 Task: Look for space in Sexmoan, Philippines from 12th July, 2023 to 16th July, 2023 for 8 adults in price range Rs.10000 to Rs.16000. Place can be private room with 8 bedrooms having 8 beds and 8 bathrooms. Property type can be house, flat, guest house, hotel. Amenities needed are: wifi, TV, free parkinig on premises, gym, breakfast. Booking option can be shelf check-in. Required host language is English.
Action: Mouse moved to (457, 92)
Screenshot: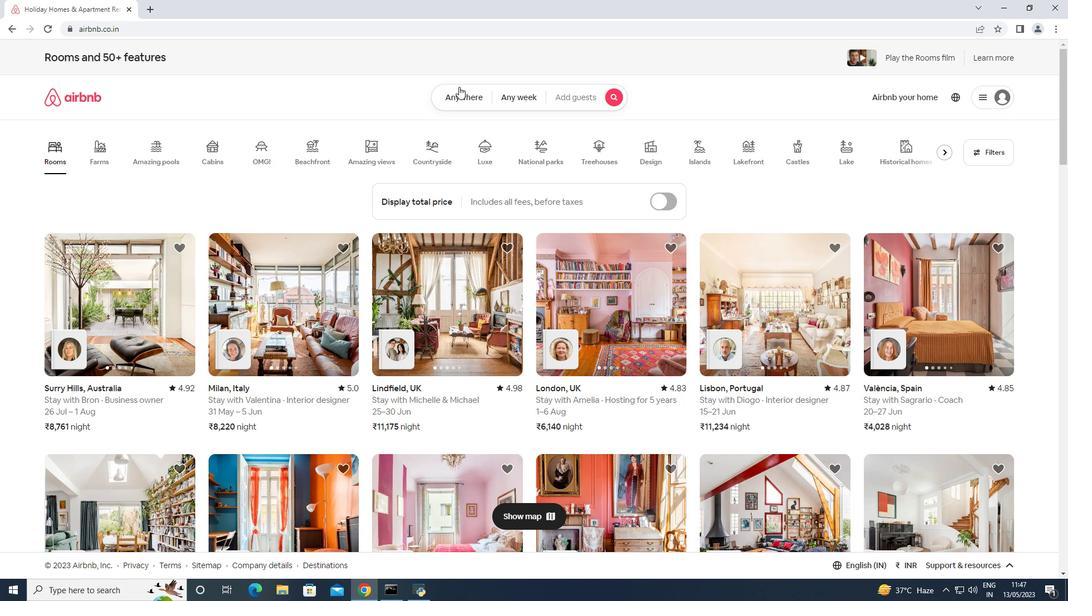 
Action: Mouse pressed left at (457, 92)
Screenshot: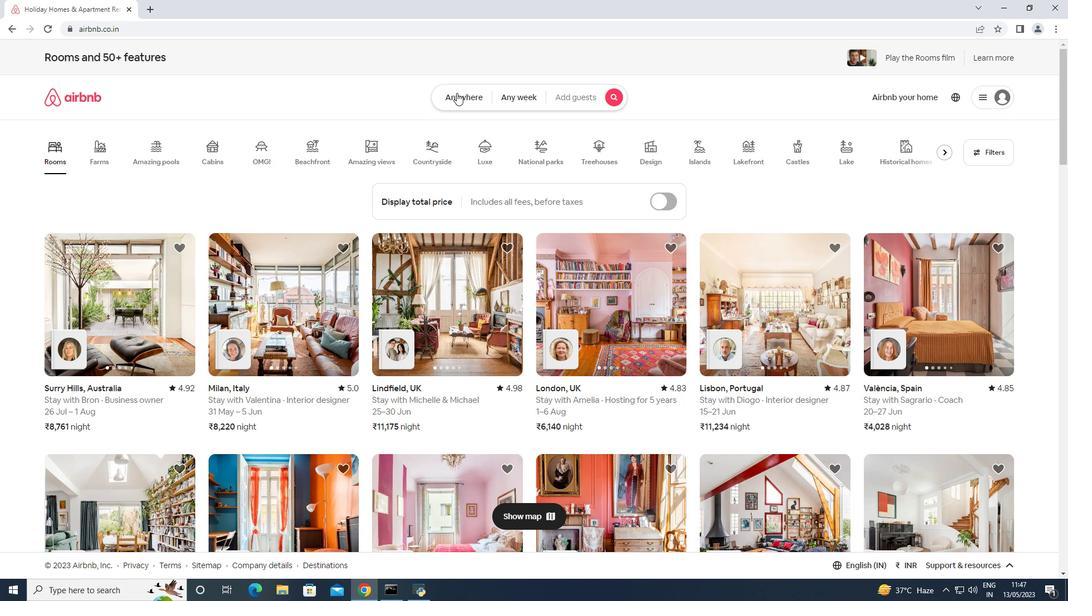 
Action: Mouse moved to (400, 138)
Screenshot: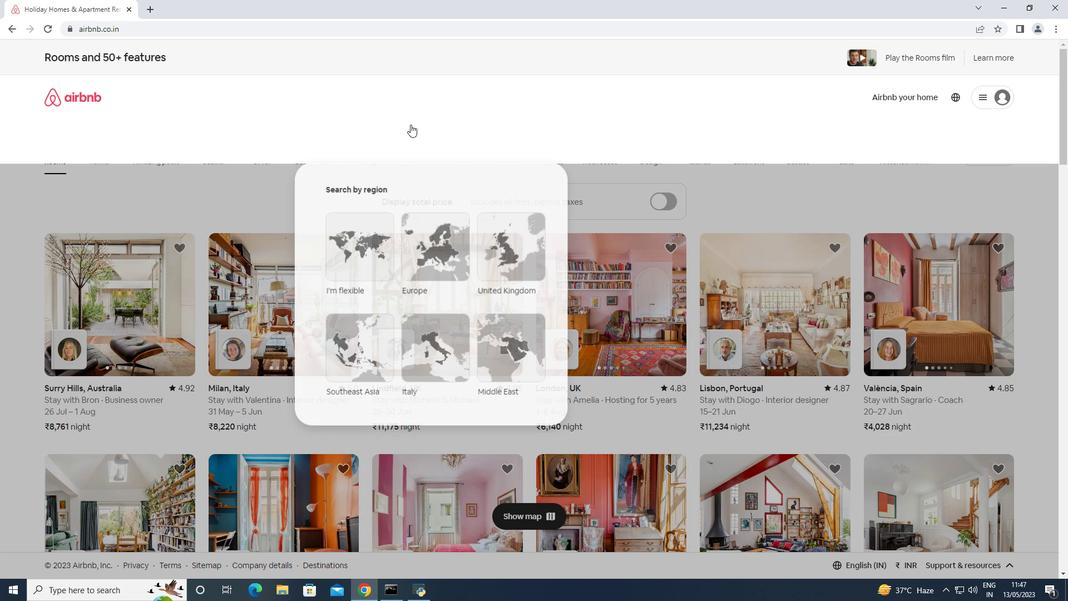 
Action: Mouse pressed left at (400, 138)
Screenshot: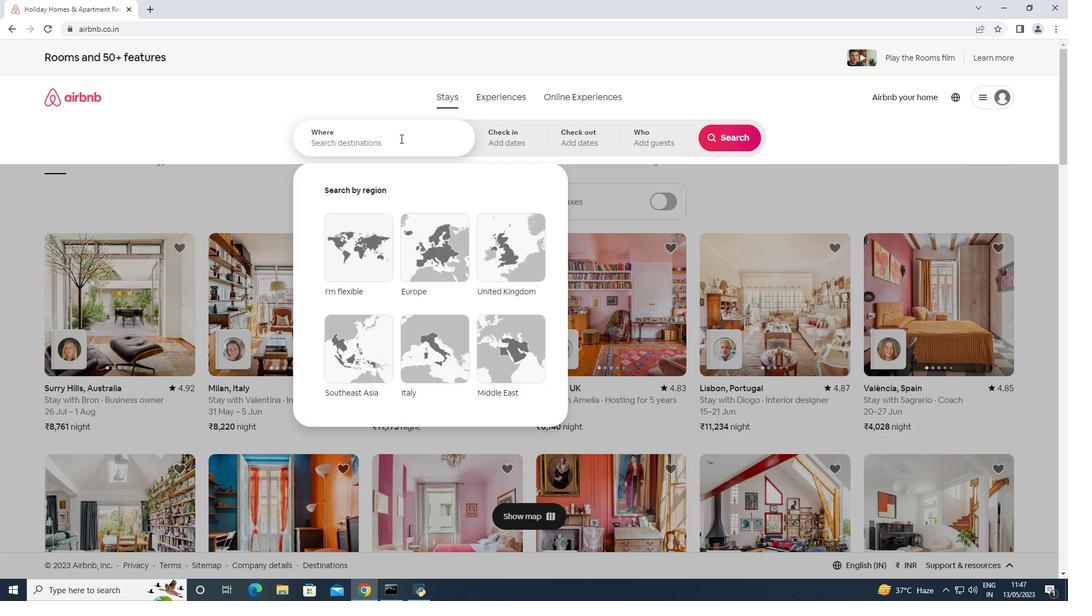 
Action: Key pressed <Key.shift>Sexmoan,<Key.space><Key.shift>Phillip<Key.left><Key.left><Key.left><Key.backspace><Key.right><Key.right><Key.right><Key.right><Key.right>ines<Key.enter>
Screenshot: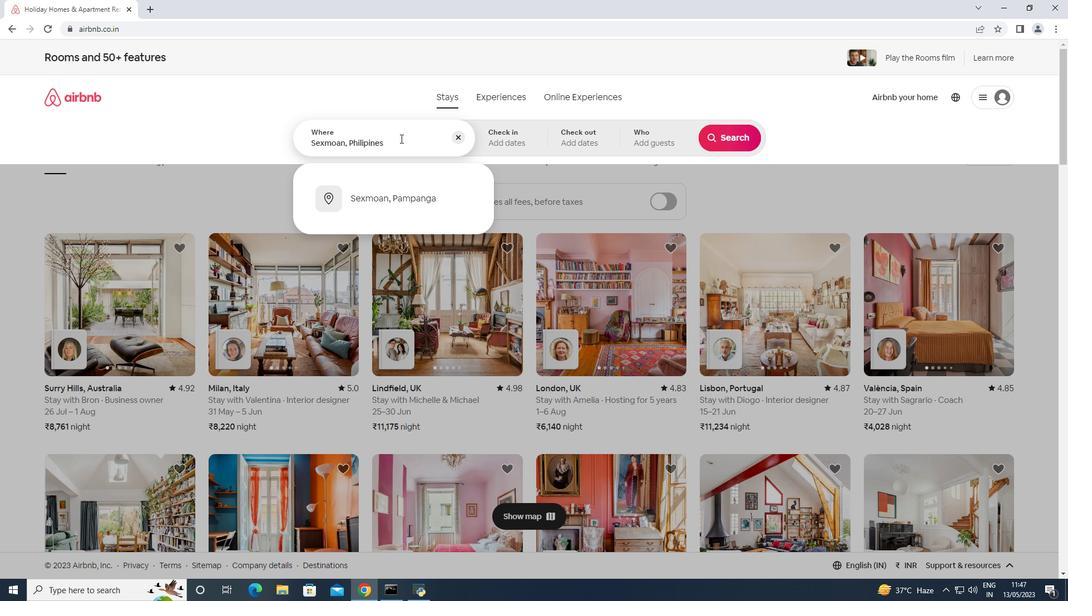 
Action: Mouse moved to (722, 222)
Screenshot: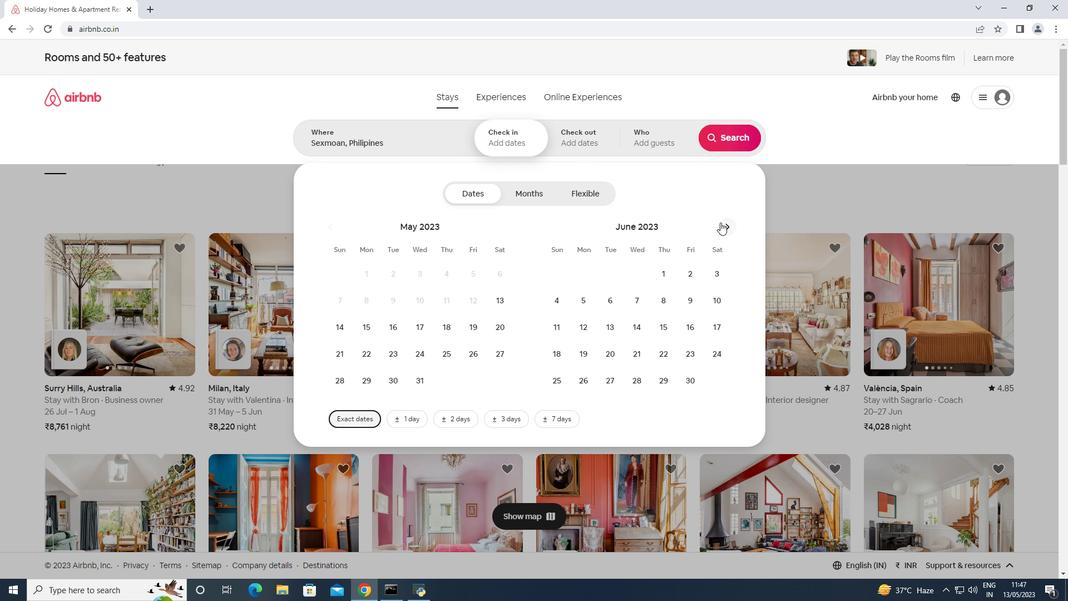 
Action: Mouse pressed left at (722, 222)
Screenshot: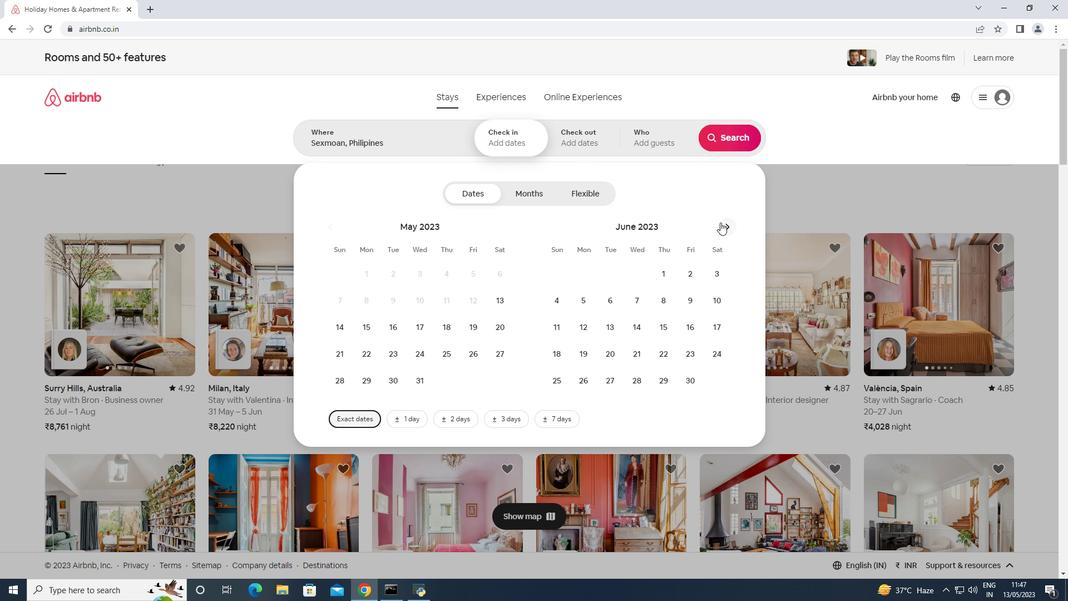 
Action: Mouse moved to (631, 325)
Screenshot: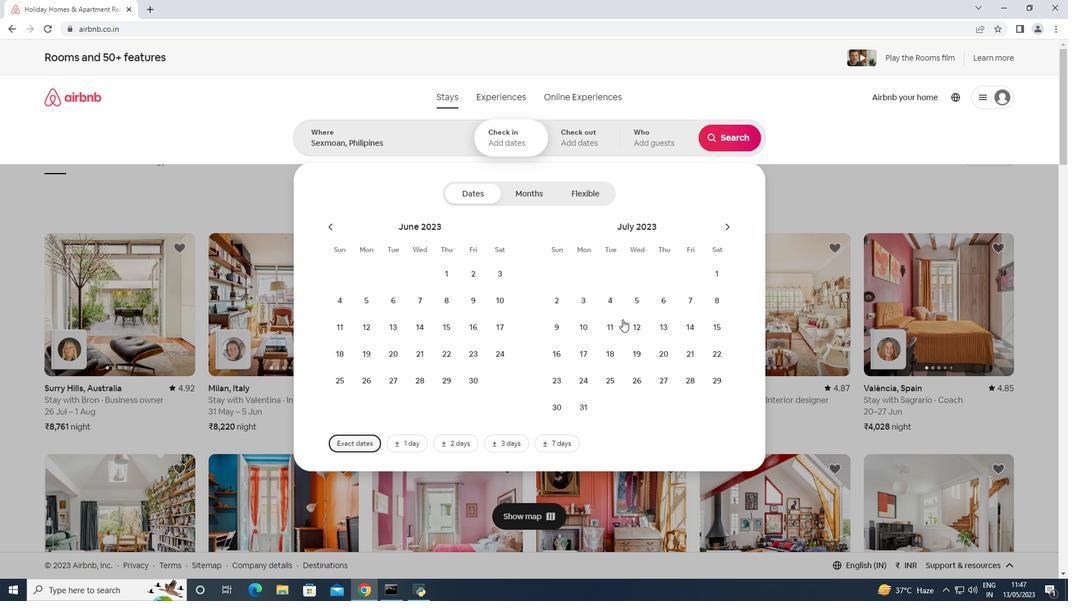 
Action: Mouse pressed left at (631, 325)
Screenshot: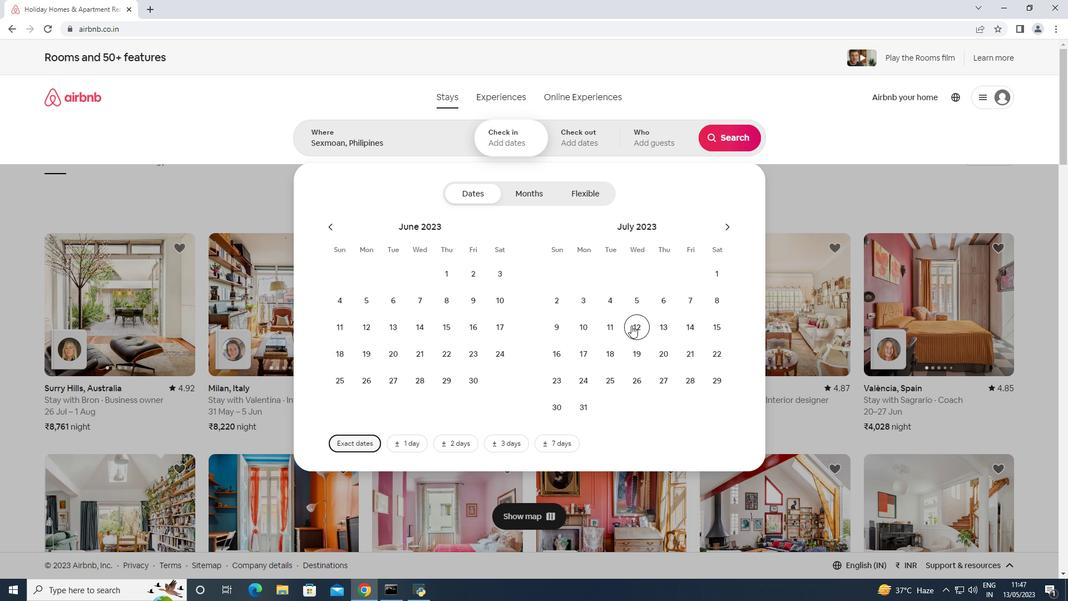 
Action: Mouse moved to (563, 349)
Screenshot: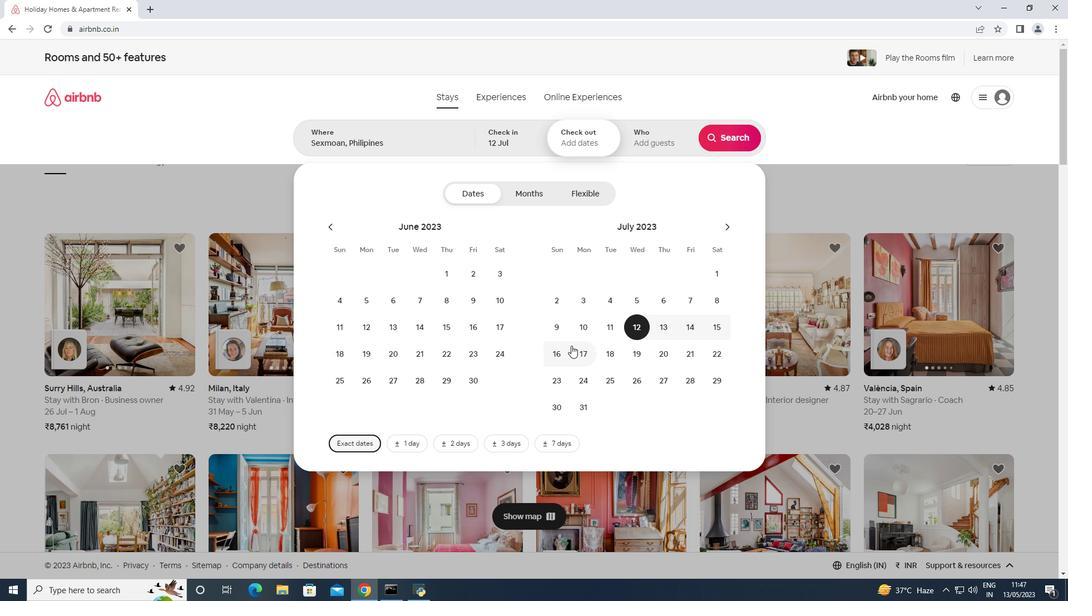 
Action: Mouse pressed left at (563, 349)
Screenshot: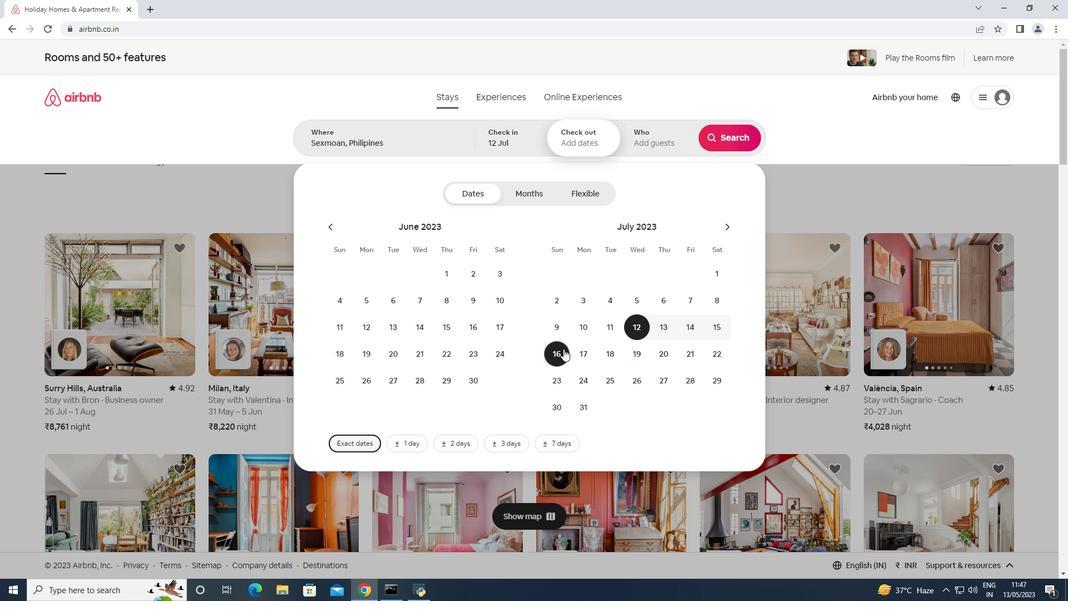 
Action: Mouse moved to (647, 142)
Screenshot: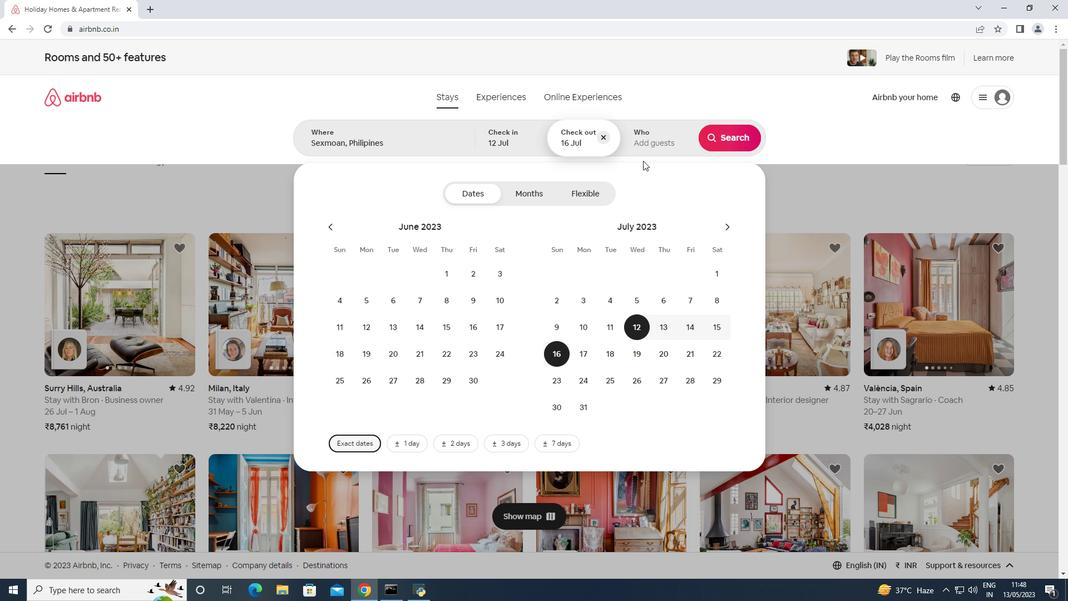 
Action: Mouse pressed left at (647, 142)
Screenshot: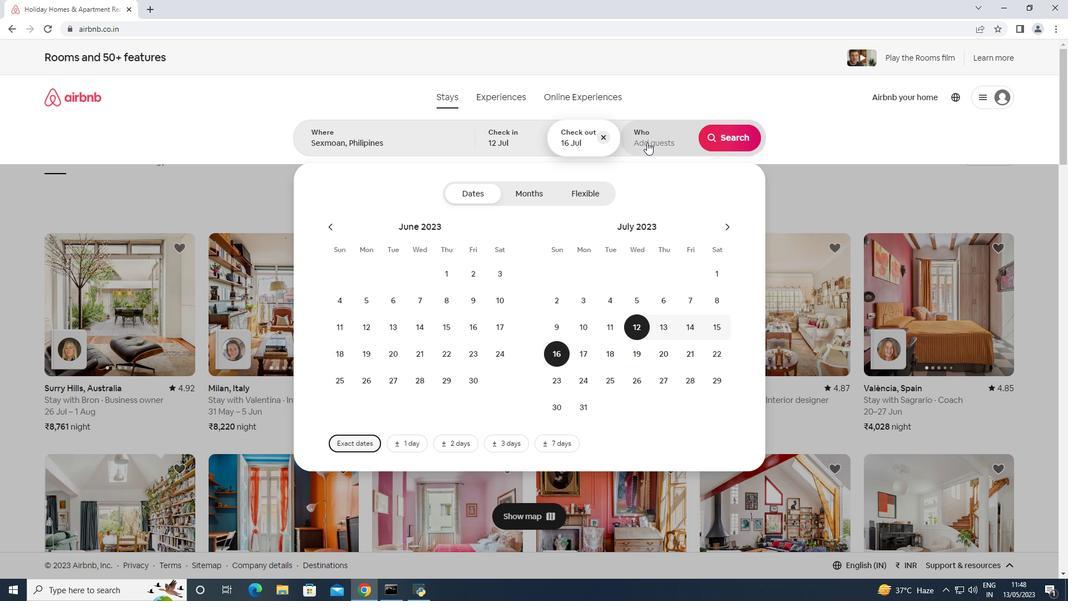 
Action: Mouse moved to (736, 207)
Screenshot: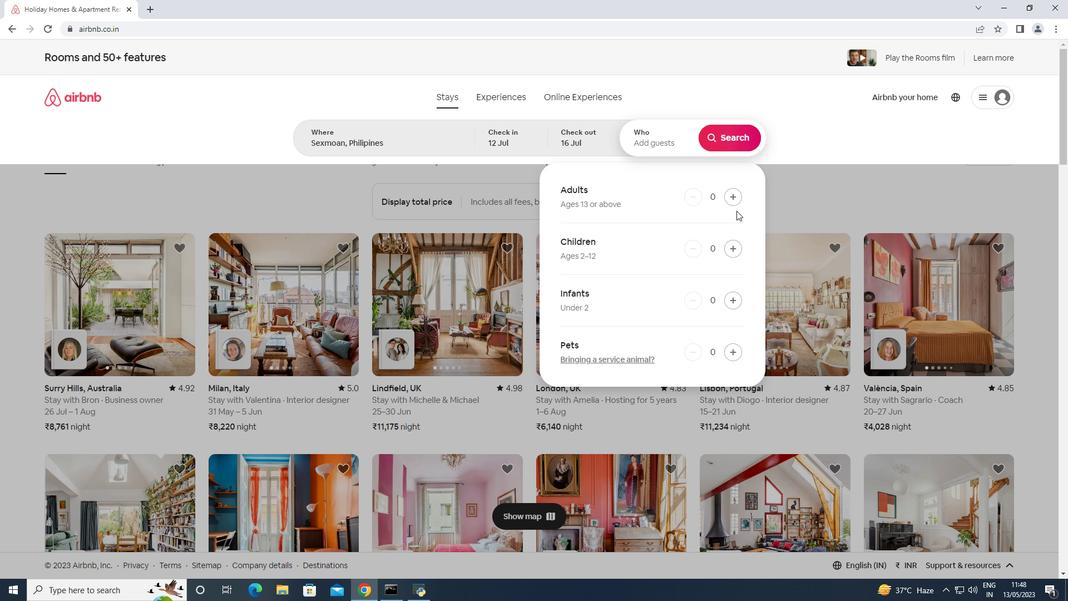 
Action: Mouse pressed left at (736, 207)
Screenshot: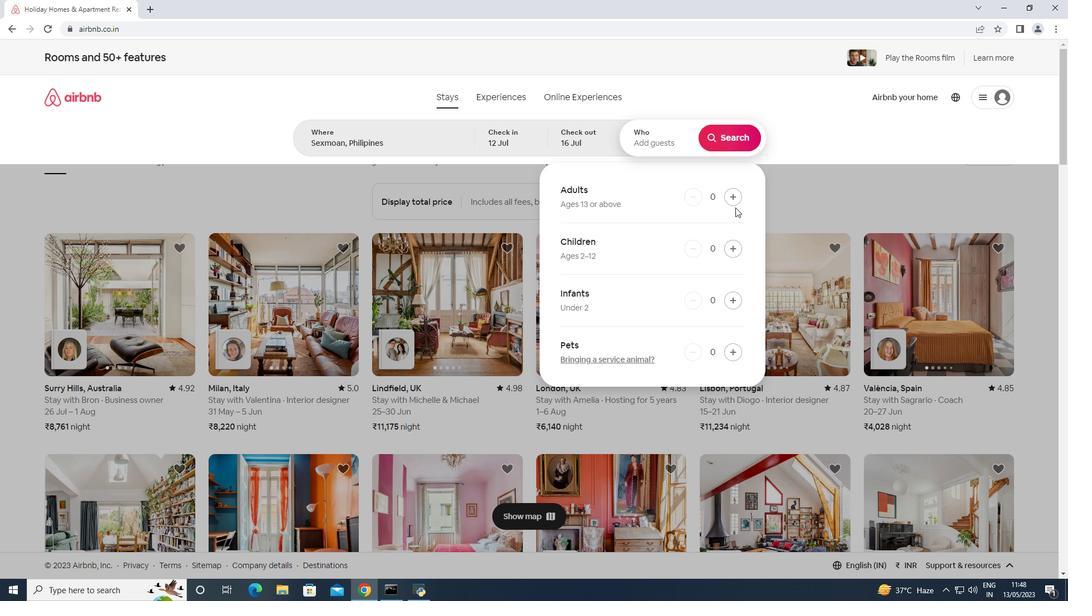 
Action: Mouse pressed left at (736, 207)
Screenshot: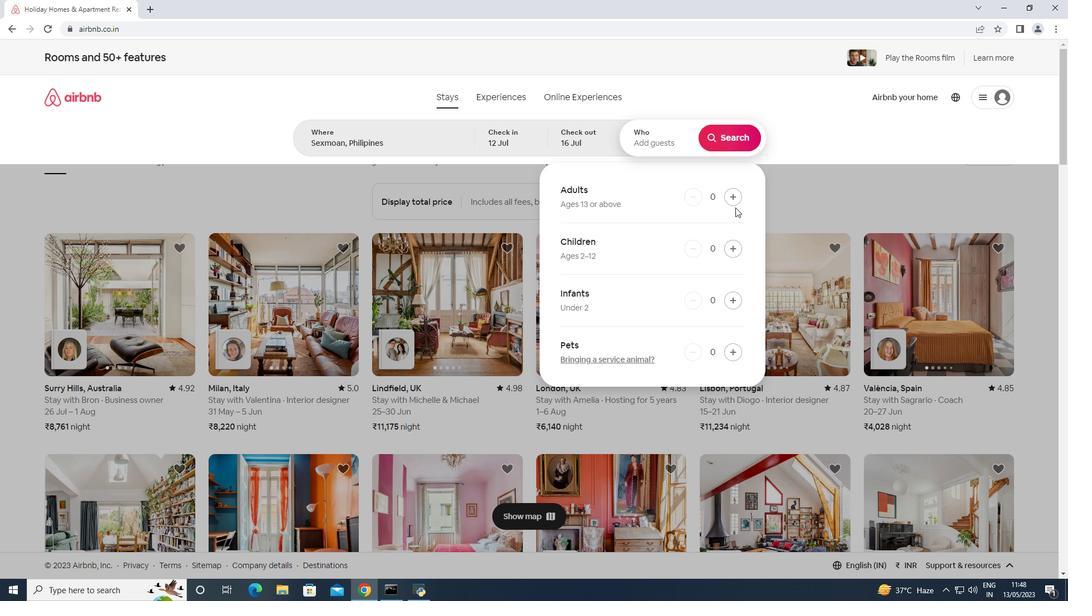 
Action: Mouse pressed left at (736, 207)
Screenshot: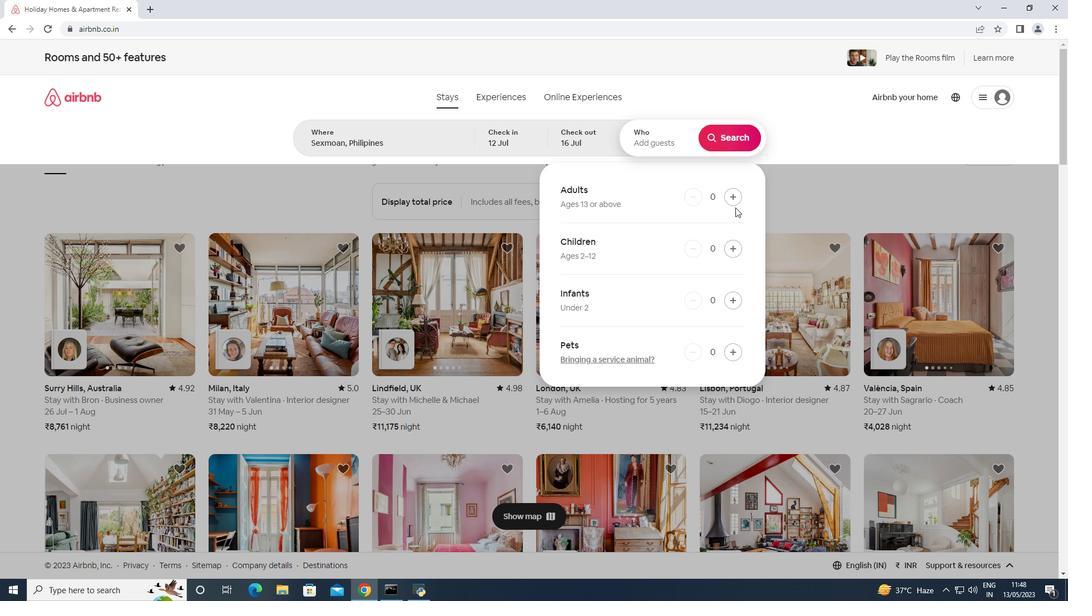 
Action: Mouse pressed left at (736, 207)
Screenshot: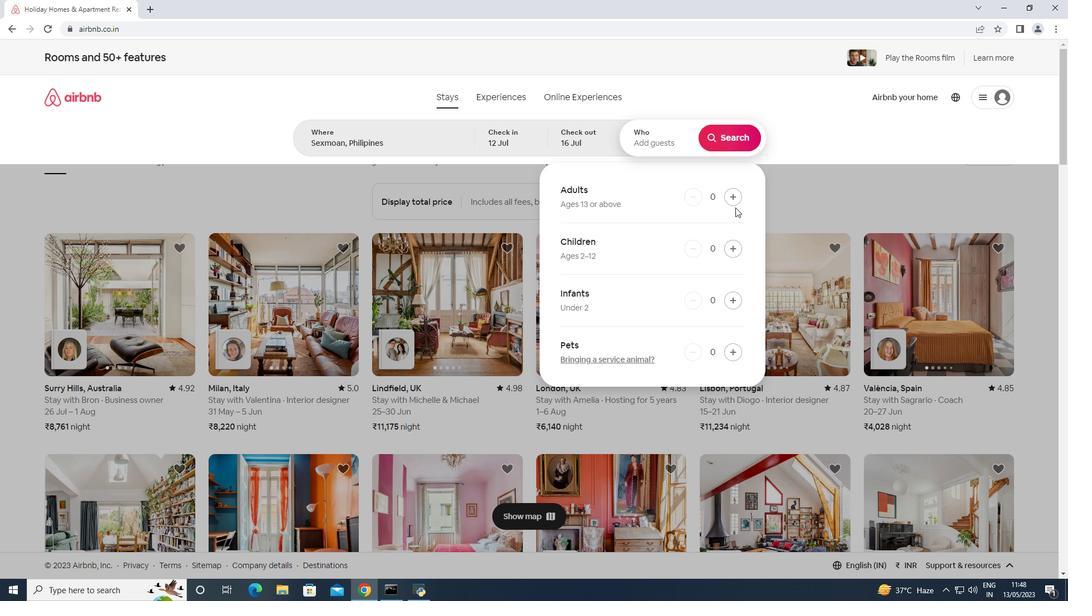 
Action: Mouse pressed left at (736, 207)
Screenshot: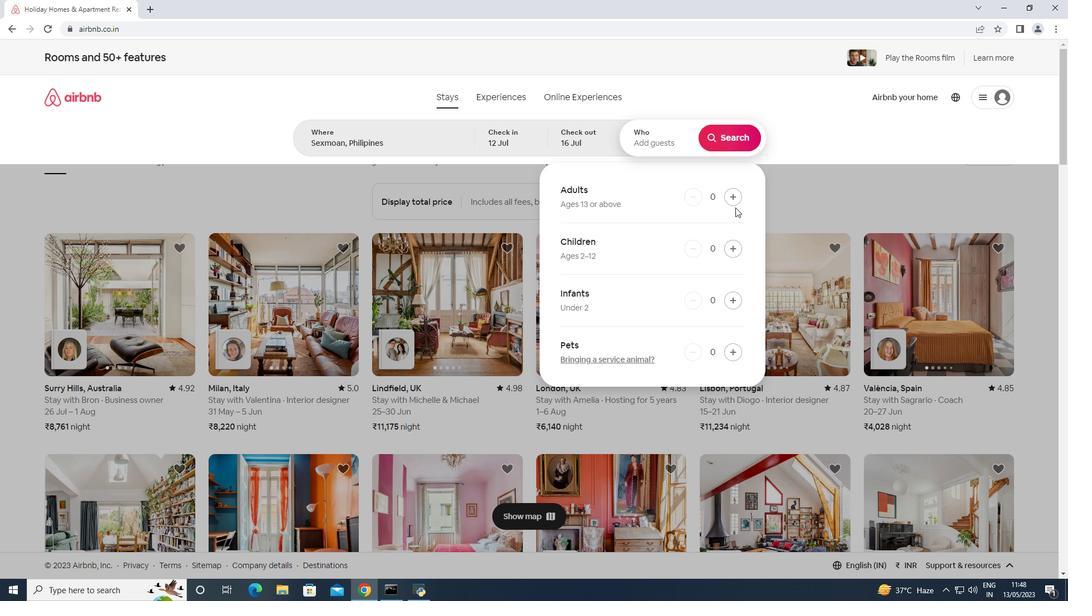 
Action: Mouse moved to (736, 201)
Screenshot: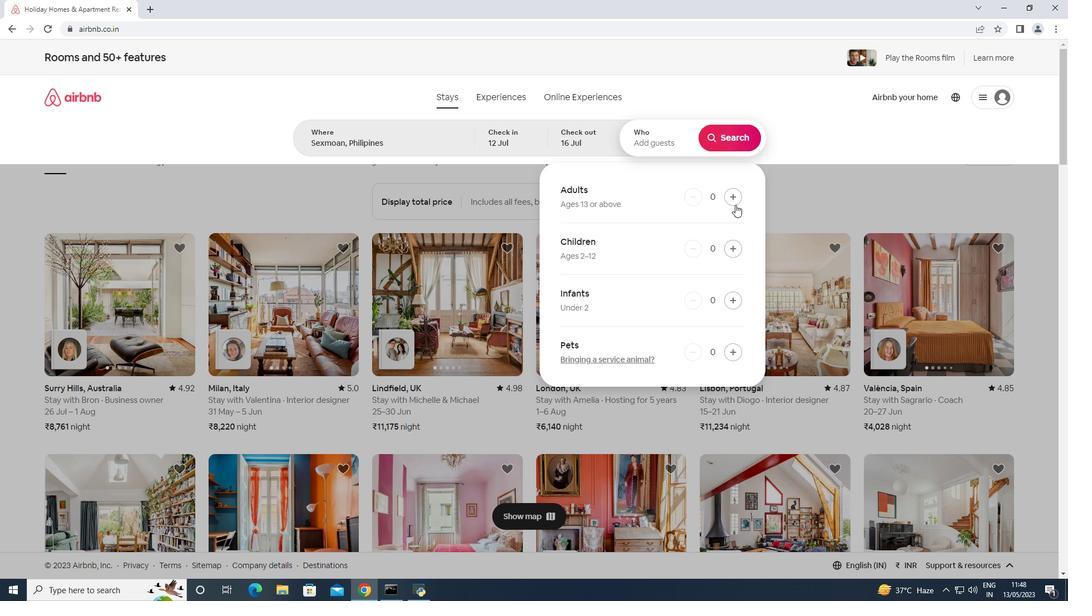 
Action: Mouse pressed left at (736, 201)
Screenshot: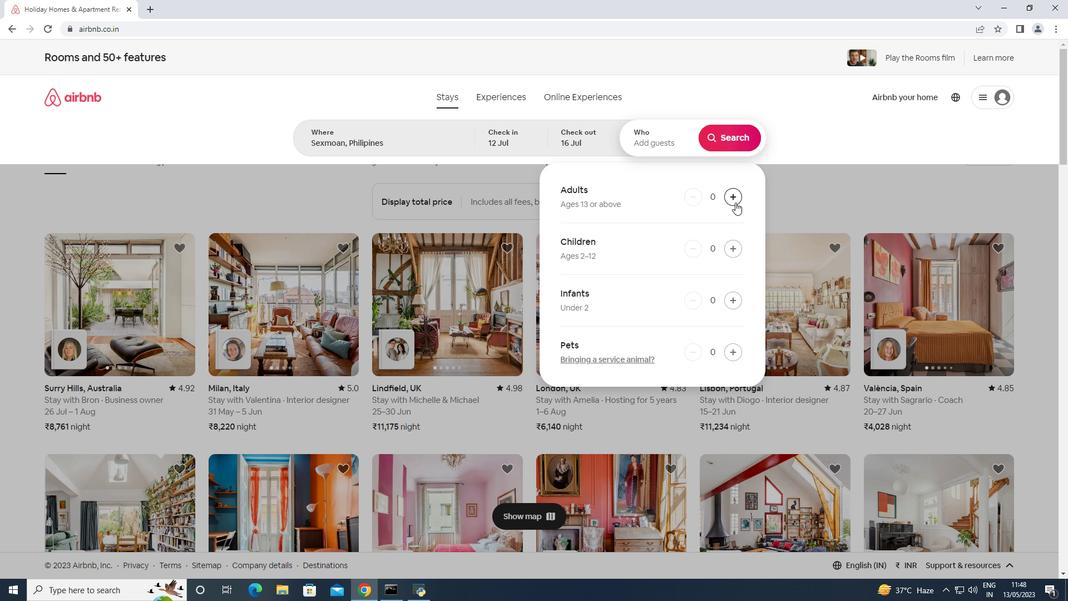 
Action: Mouse pressed left at (736, 201)
Screenshot: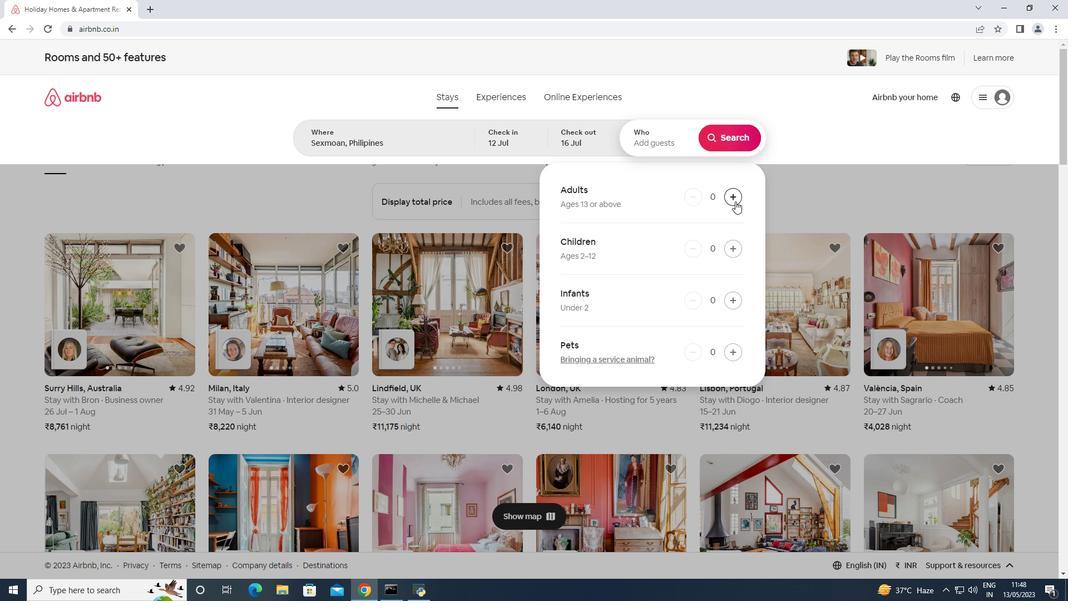 
Action: Mouse pressed left at (736, 201)
Screenshot: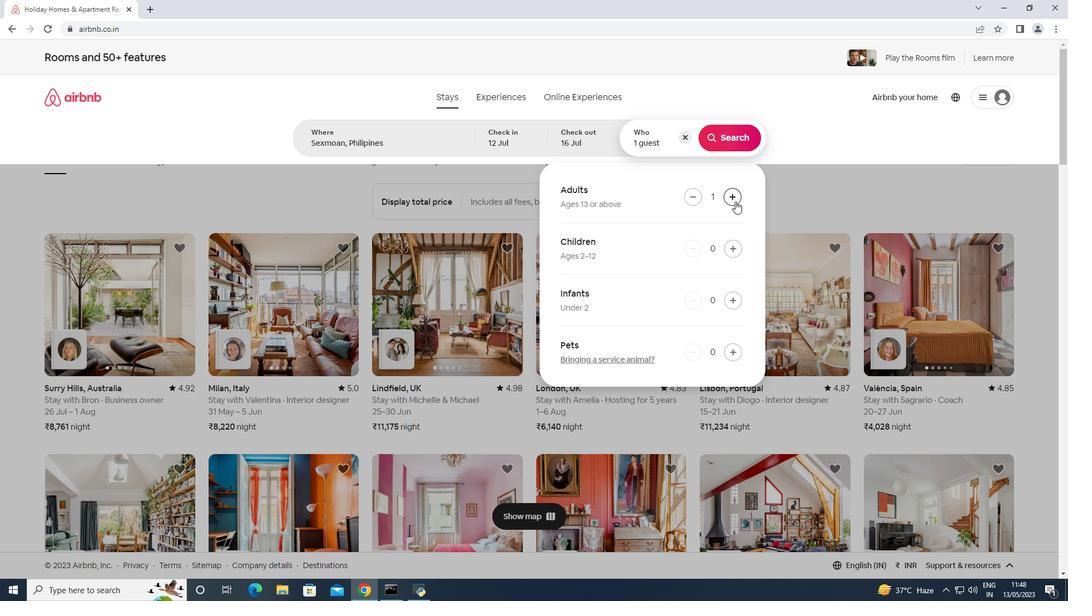 
Action: Mouse pressed left at (736, 201)
Screenshot: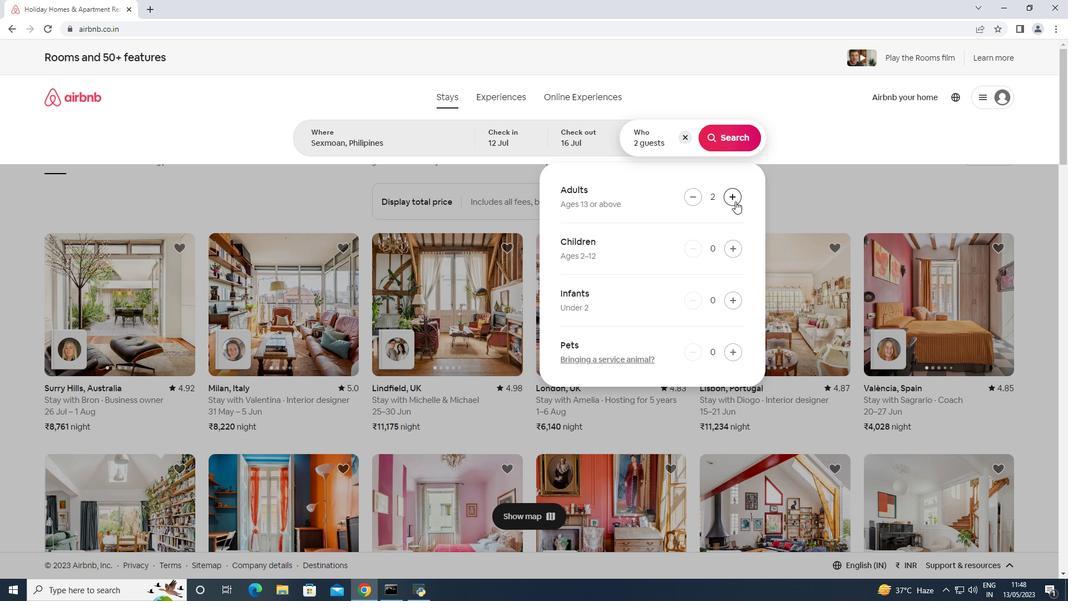 
Action: Mouse pressed left at (736, 201)
Screenshot: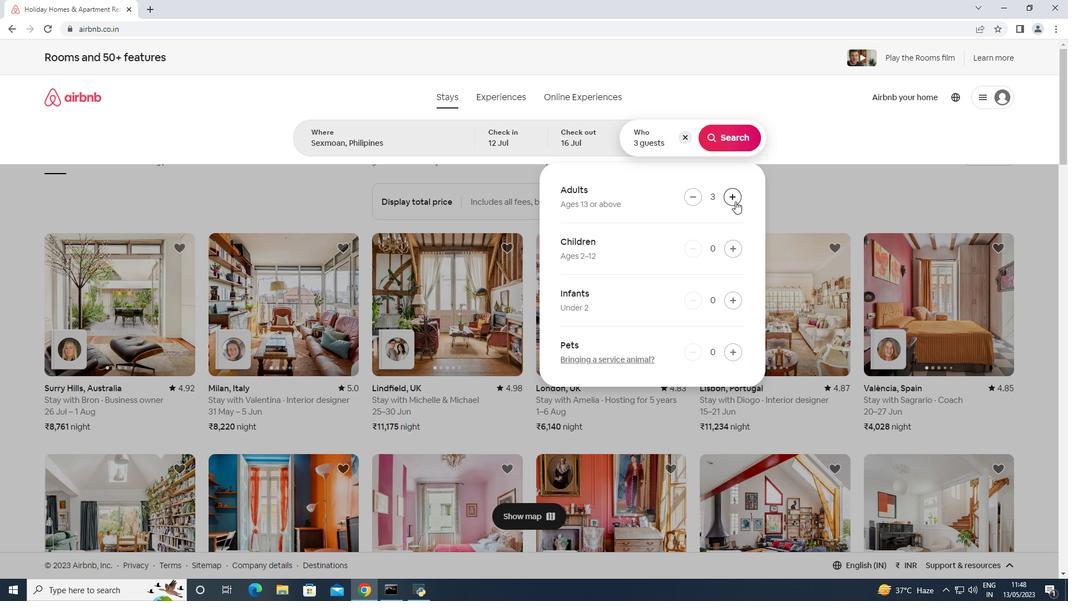 
Action: Mouse pressed left at (736, 201)
Screenshot: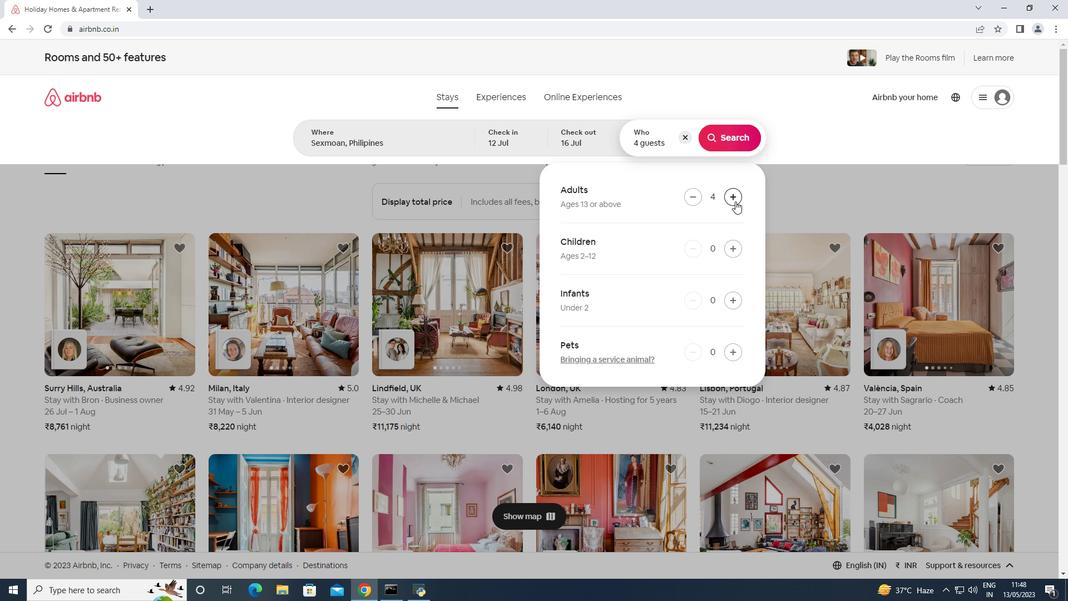 
Action: Mouse pressed left at (736, 201)
Screenshot: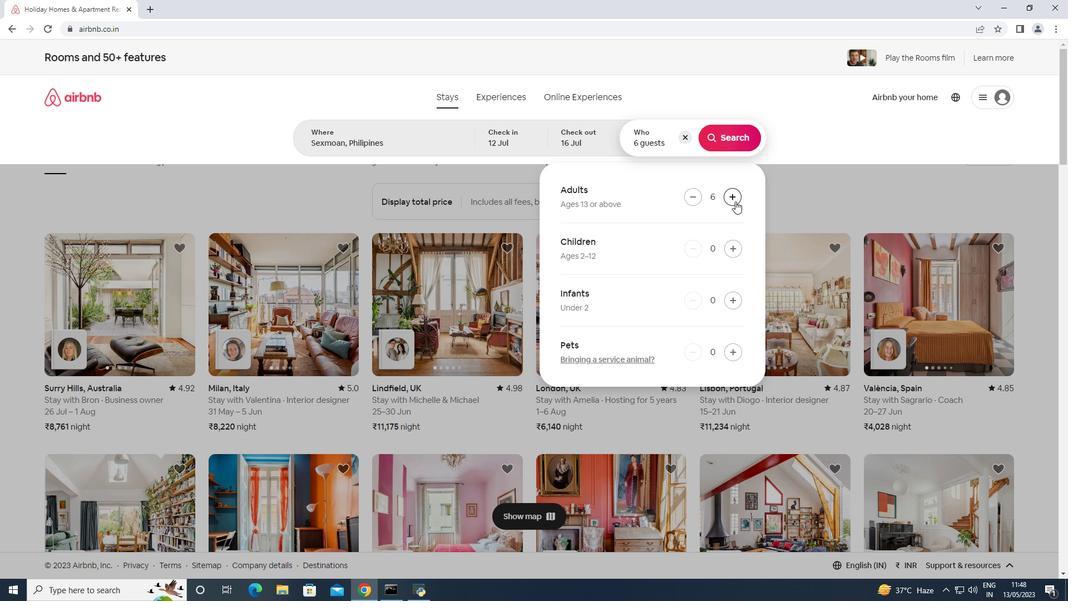 
Action: Mouse pressed left at (736, 201)
Screenshot: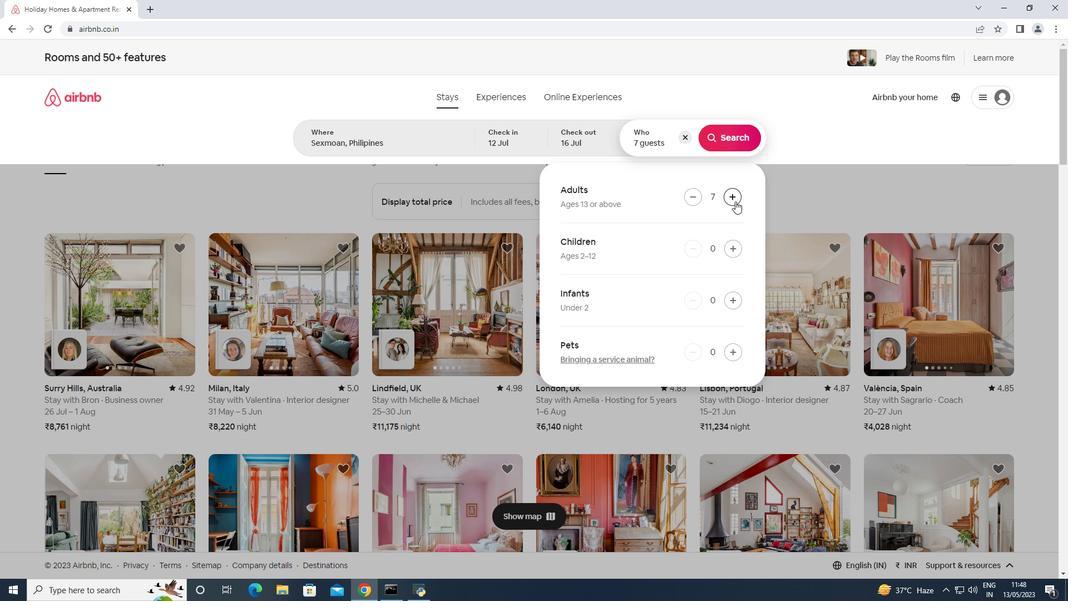 
Action: Mouse moved to (724, 135)
Screenshot: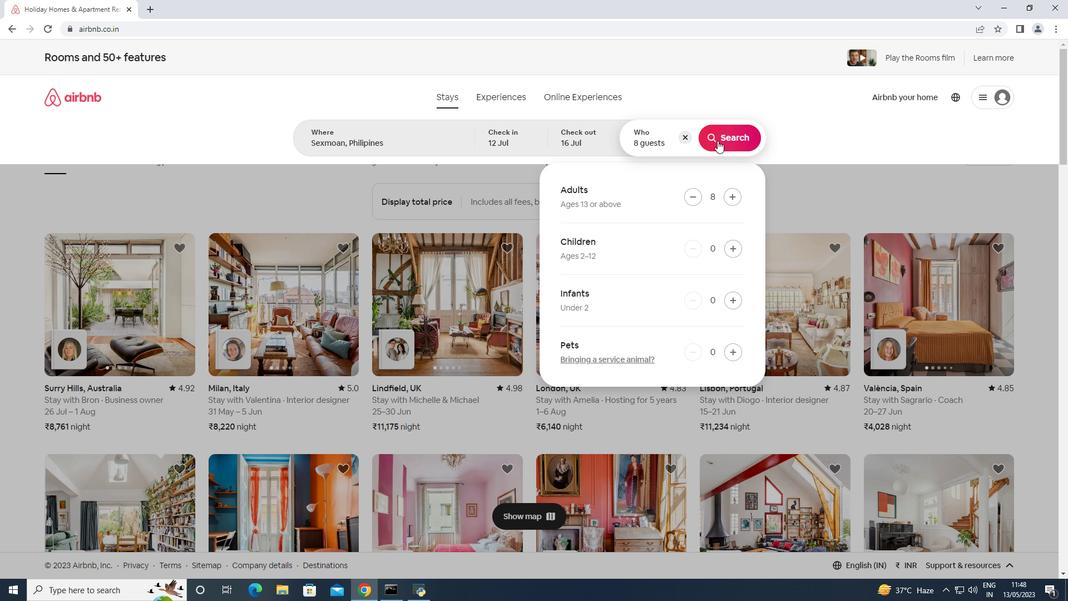 
Action: Mouse pressed left at (724, 135)
Screenshot: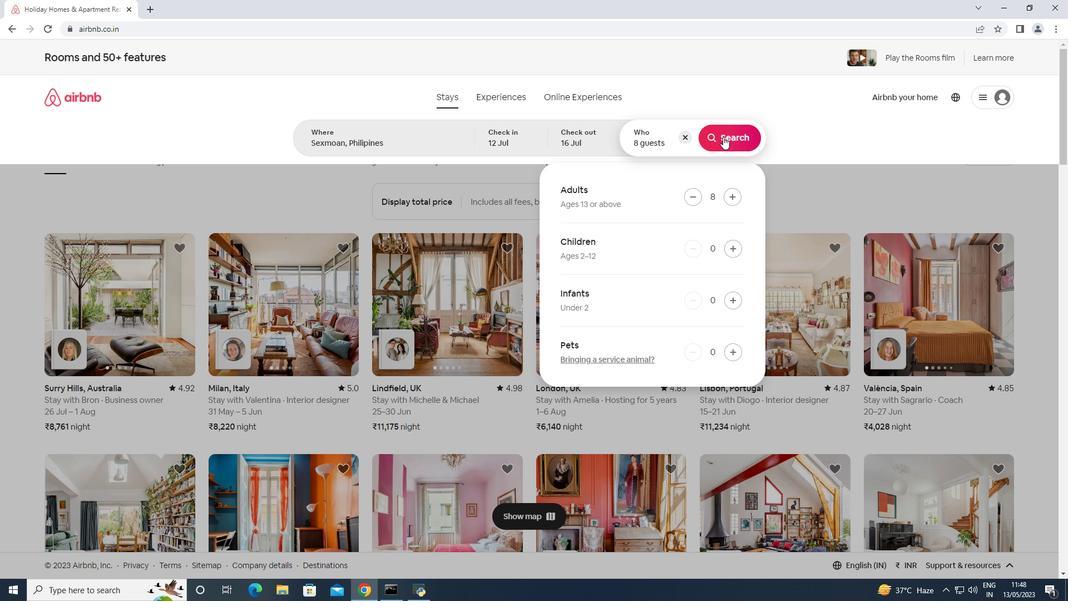 
Action: Mouse moved to (1033, 106)
Screenshot: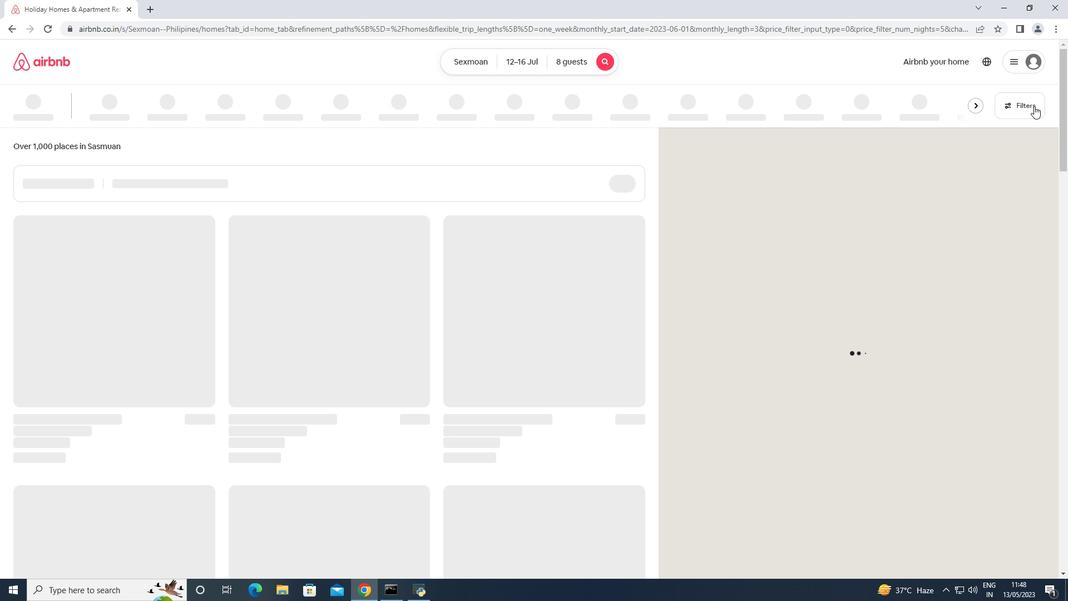 
Action: Mouse pressed left at (1033, 106)
Screenshot: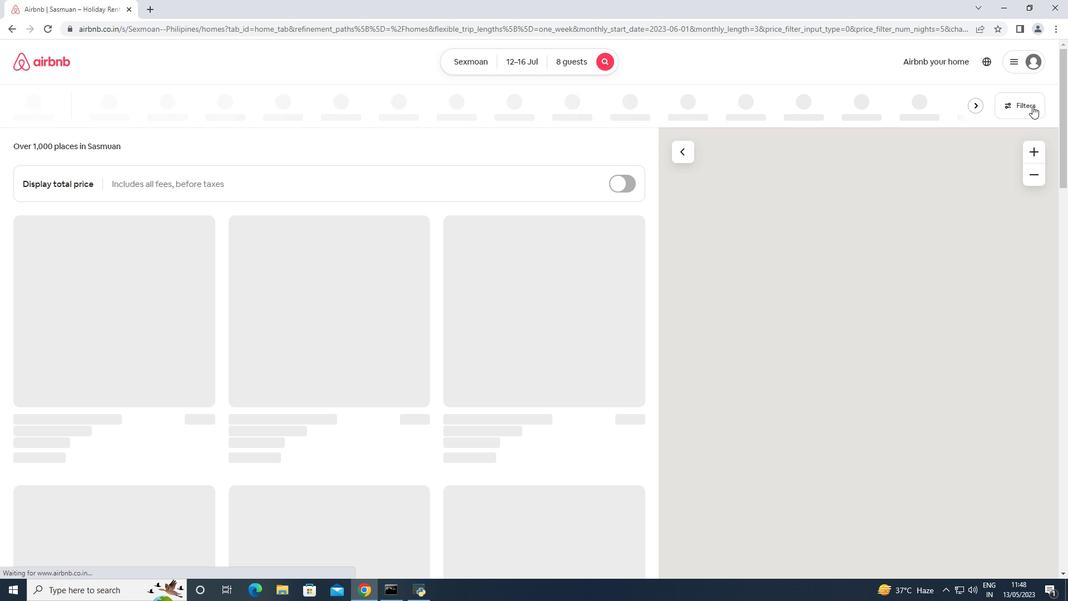 
Action: Mouse moved to (478, 383)
Screenshot: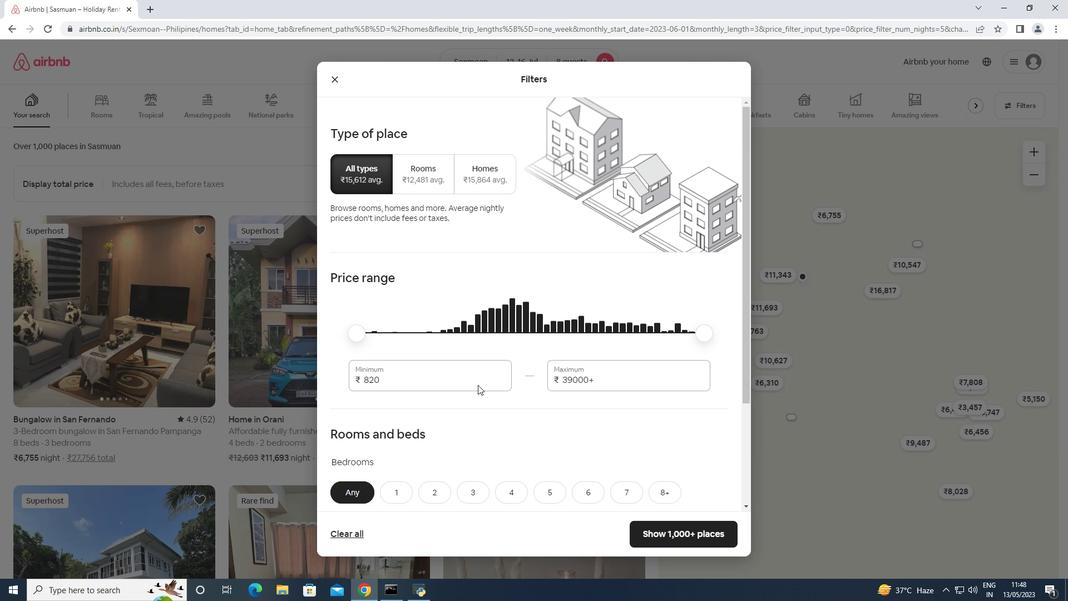 
Action: Mouse pressed left at (478, 383)
Screenshot: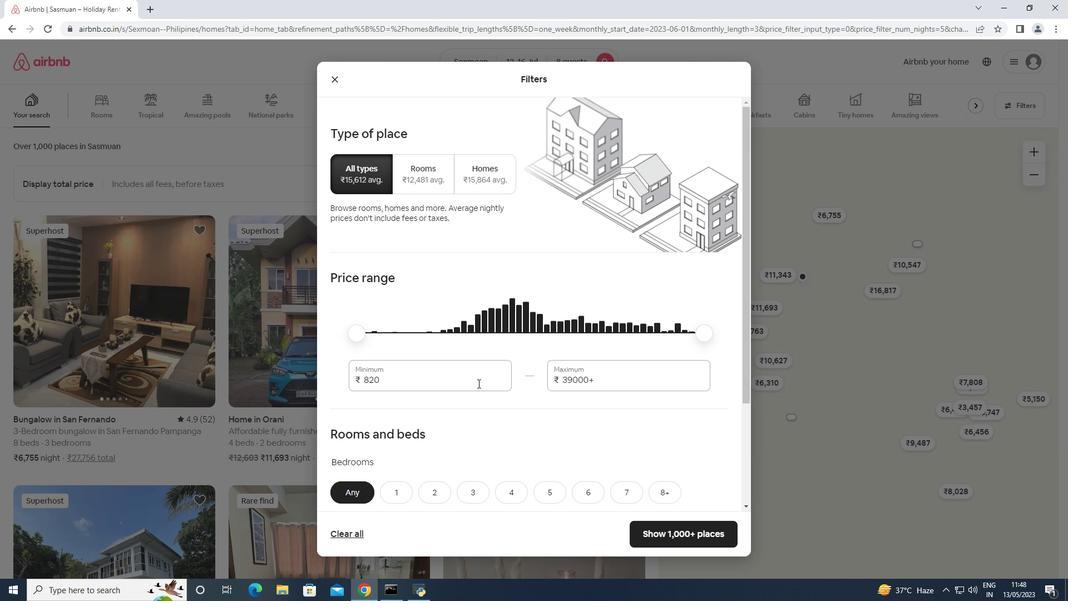 
Action: Mouse pressed left at (478, 383)
Screenshot: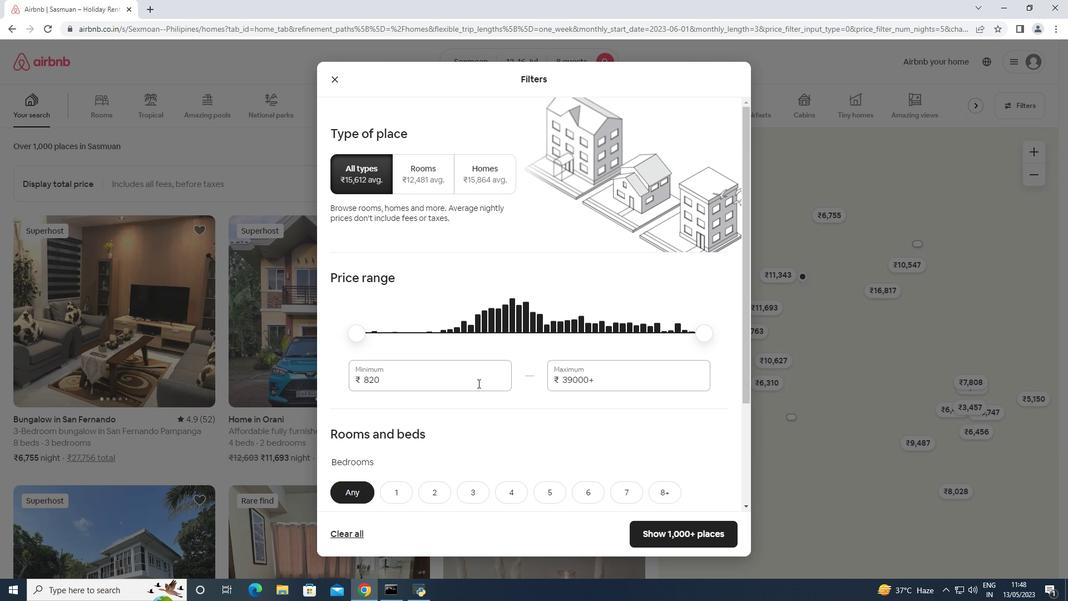 
Action: Mouse moved to (478, 381)
Screenshot: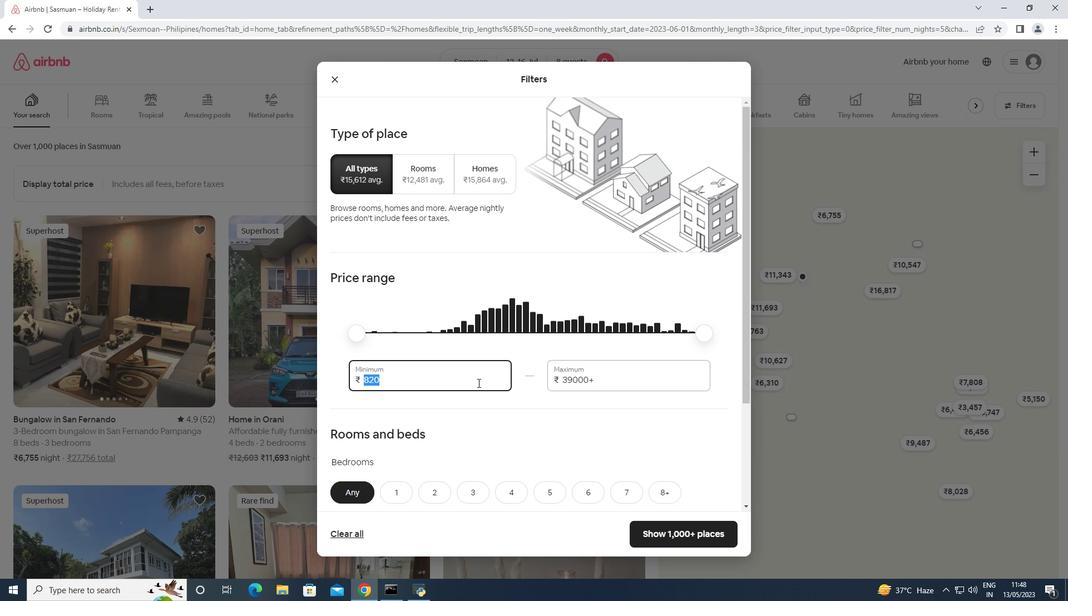 
Action: Key pressed 10000<Key.tab>16000
Screenshot: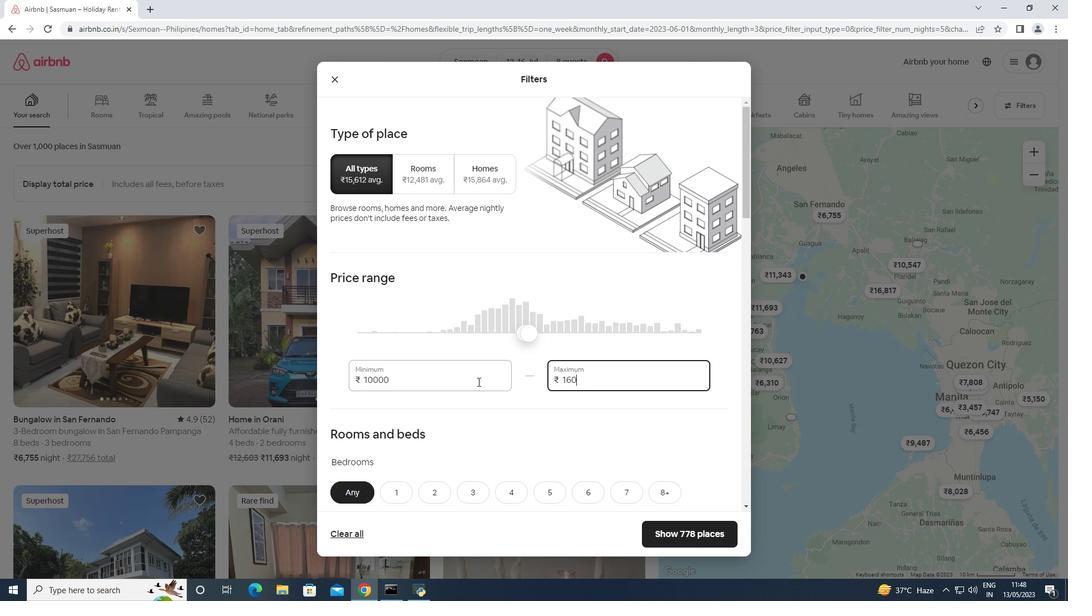 
Action: Mouse moved to (486, 378)
Screenshot: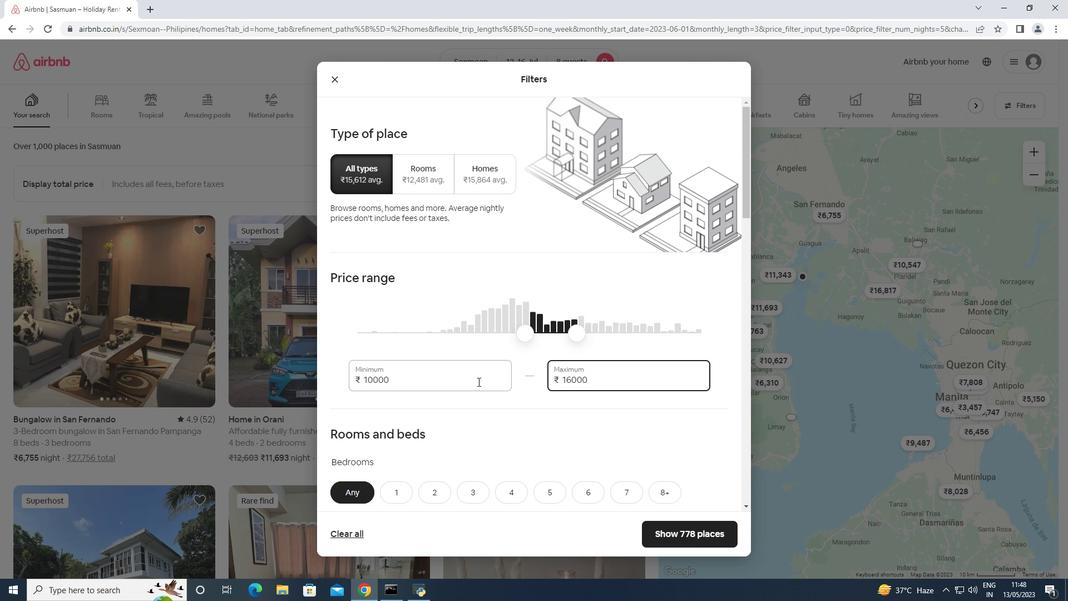 
Action: Mouse scrolled (486, 378) with delta (0, 0)
Screenshot: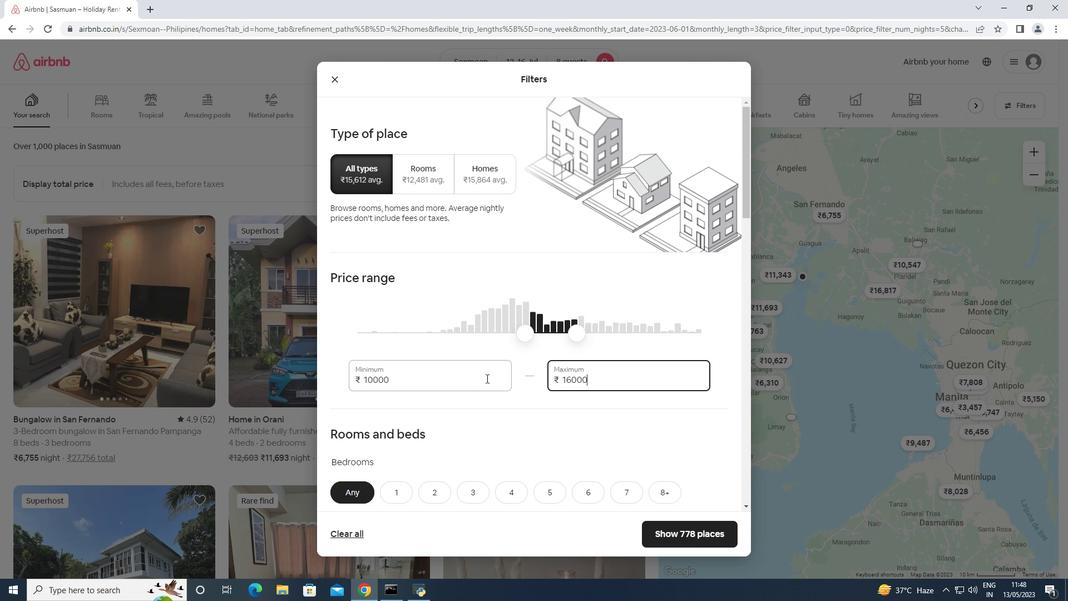 
Action: Mouse scrolled (486, 378) with delta (0, 0)
Screenshot: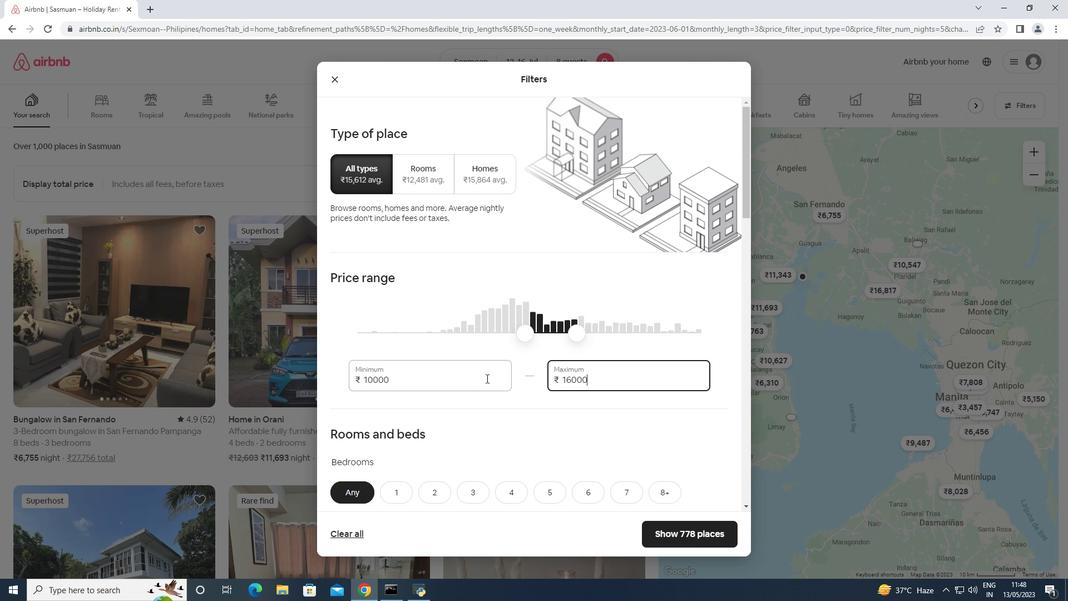 
Action: Mouse scrolled (486, 378) with delta (0, 0)
Screenshot: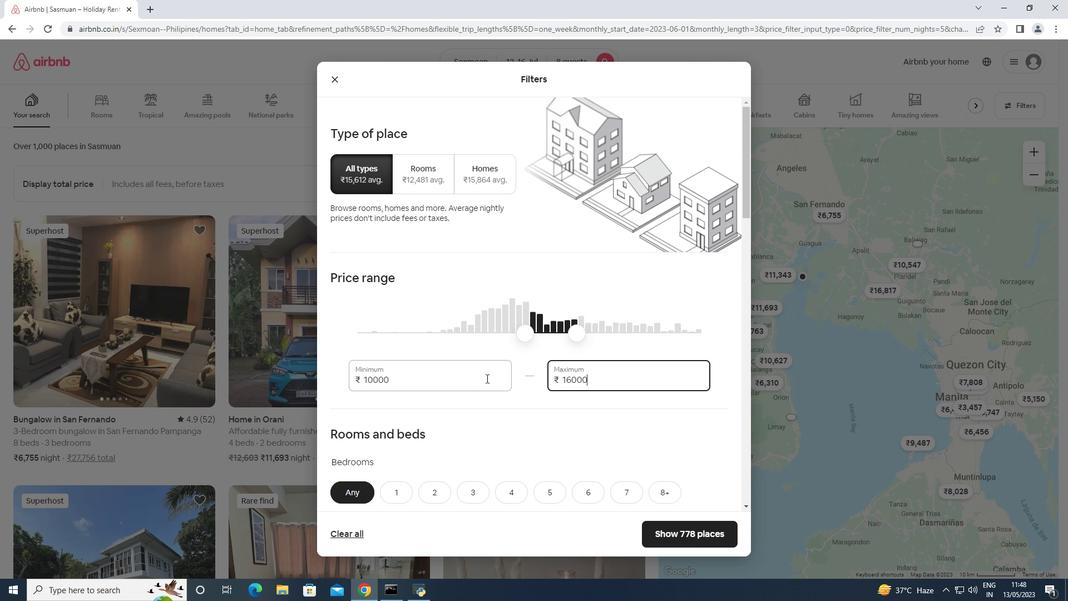 
Action: Mouse scrolled (486, 378) with delta (0, 0)
Screenshot: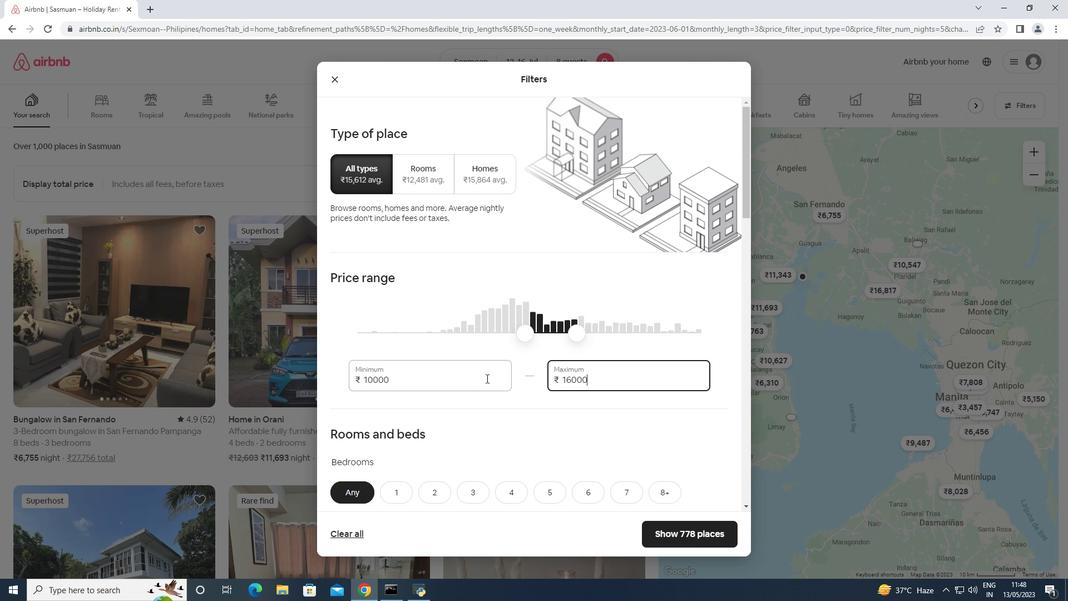 
Action: Mouse scrolled (486, 378) with delta (0, 0)
Screenshot: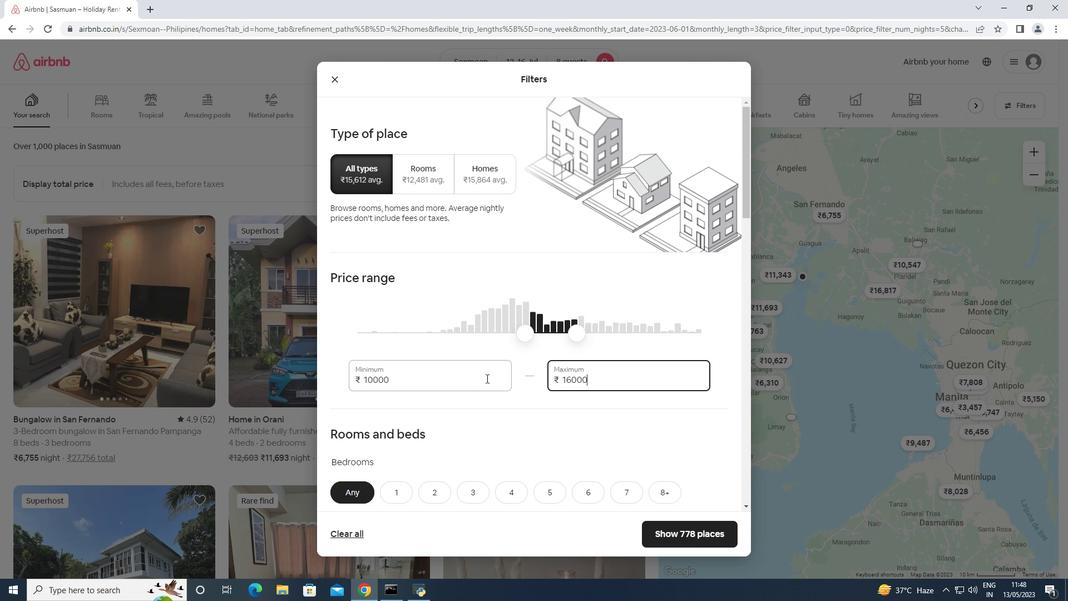 
Action: Mouse moved to (666, 222)
Screenshot: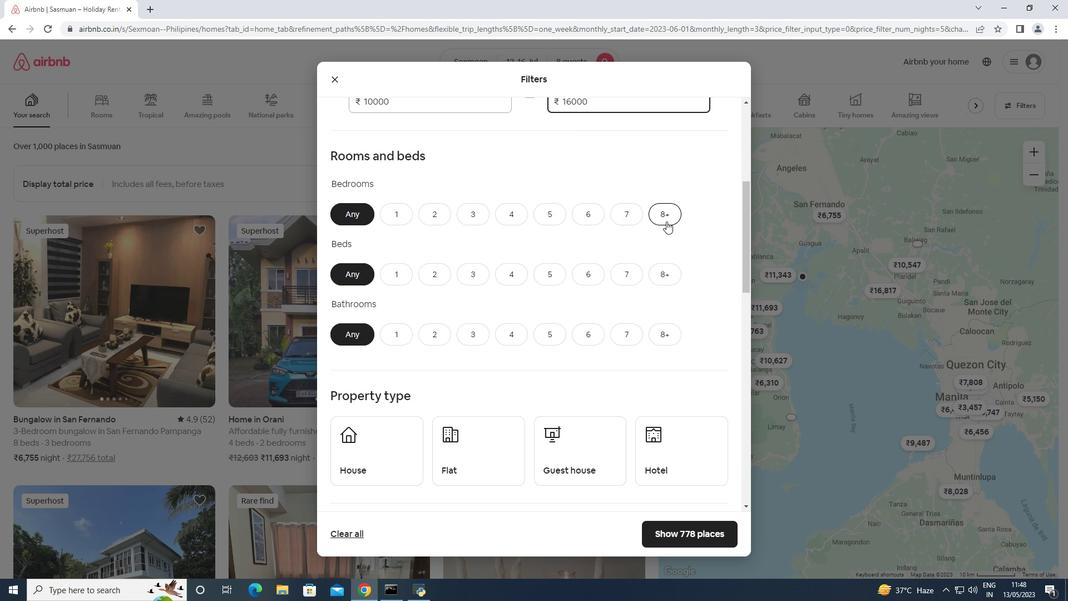 
Action: Mouse pressed left at (666, 222)
Screenshot: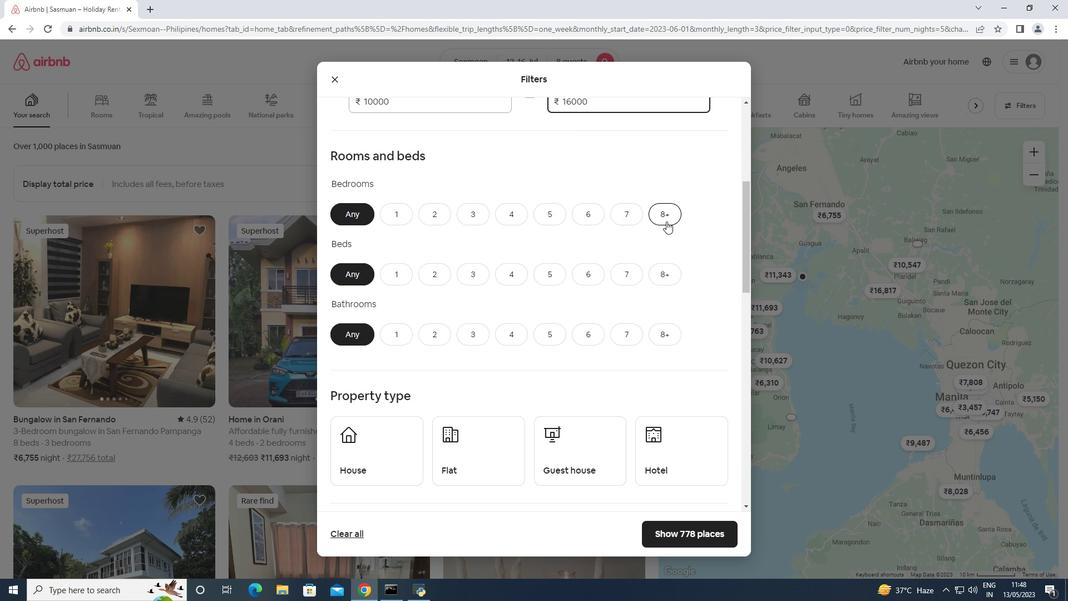 
Action: Mouse moved to (669, 268)
Screenshot: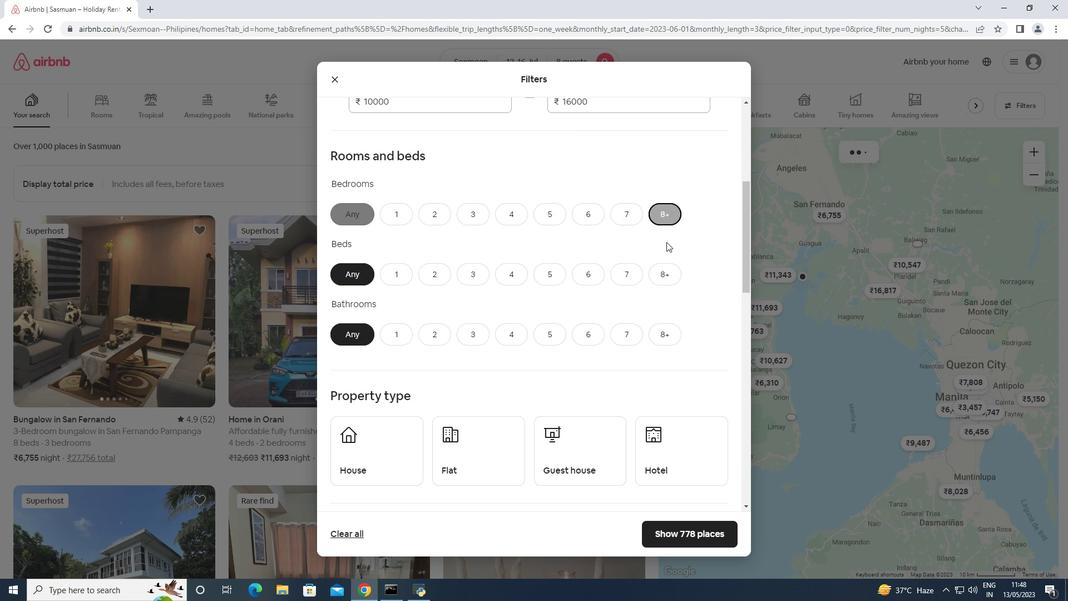 
Action: Mouse pressed left at (669, 268)
Screenshot: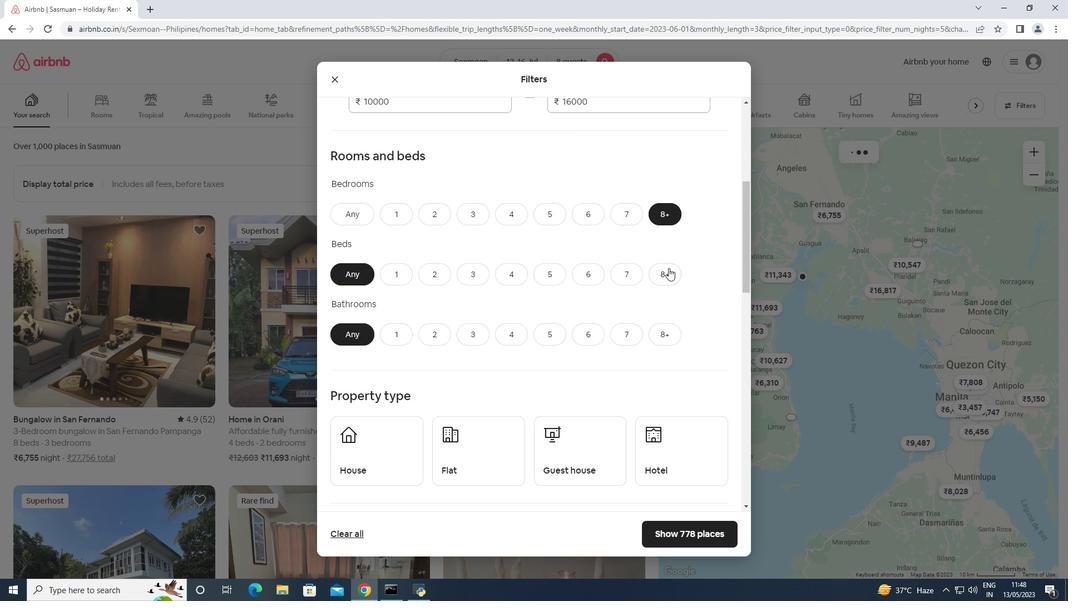 
Action: Mouse moved to (654, 335)
Screenshot: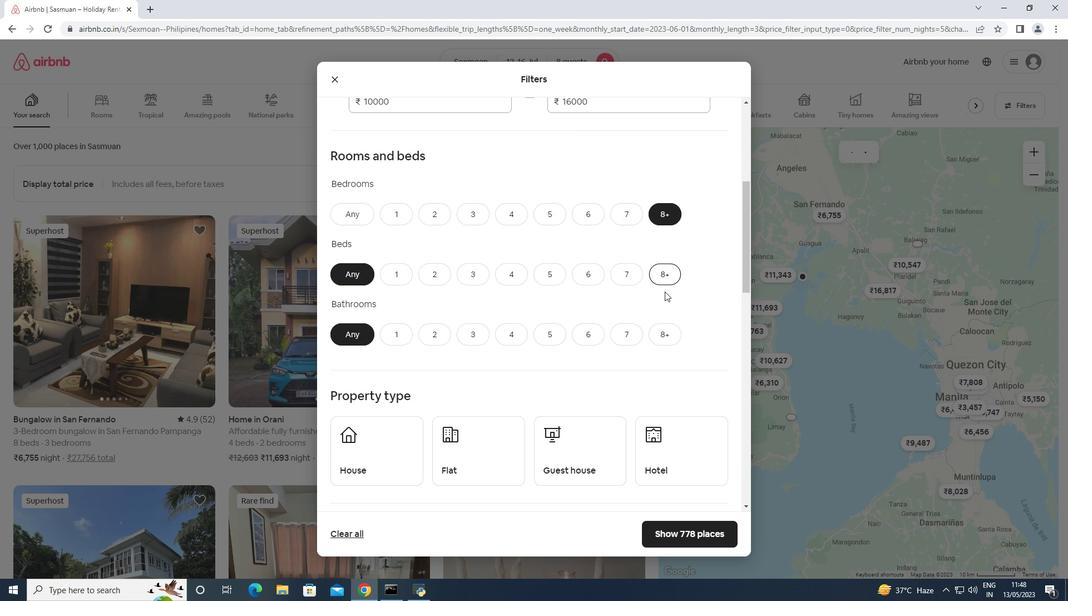 
Action: Mouse pressed left at (654, 335)
Screenshot: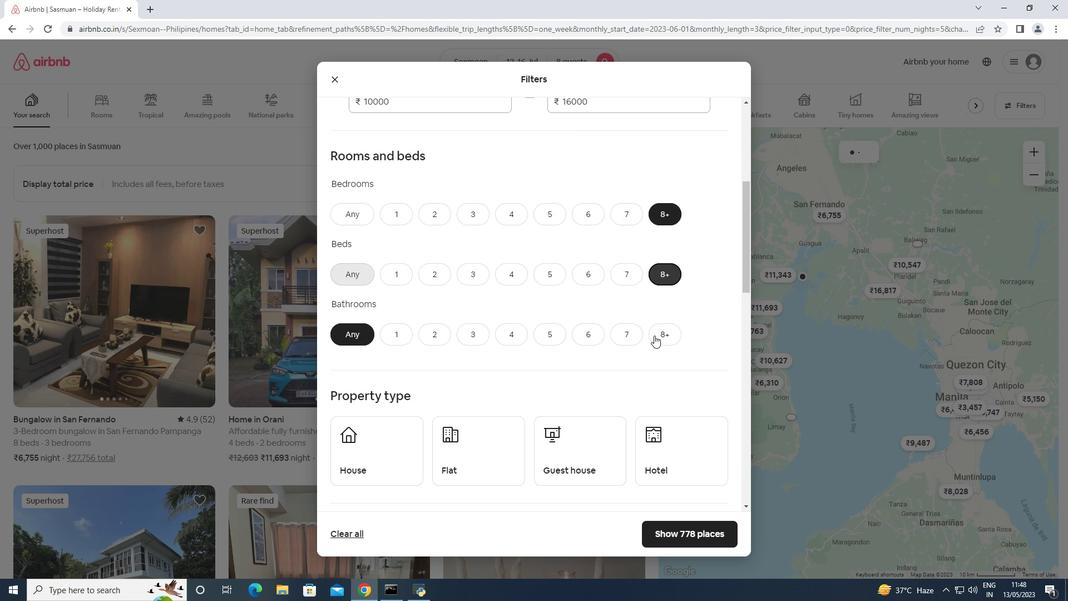 
Action: Mouse moved to (654, 325)
Screenshot: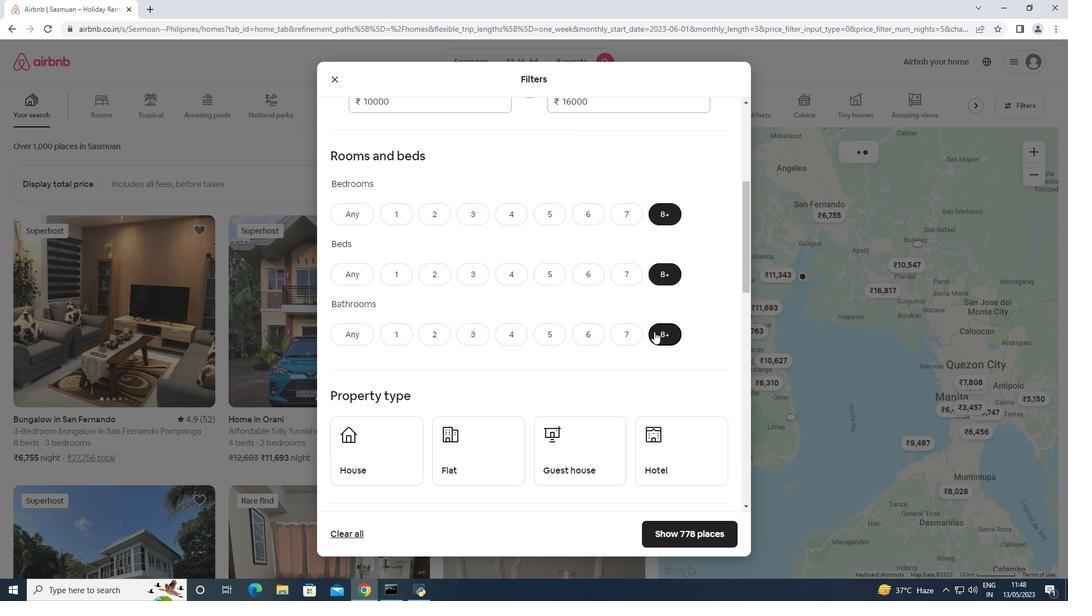 
Action: Mouse scrolled (654, 325) with delta (0, 0)
Screenshot: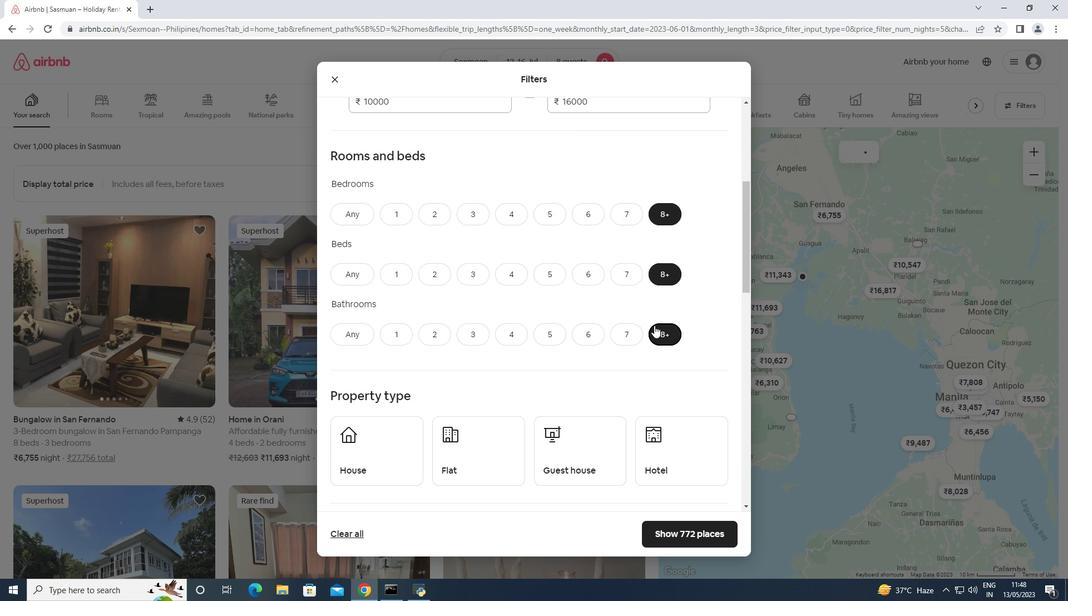 
Action: Mouse scrolled (654, 325) with delta (0, 0)
Screenshot: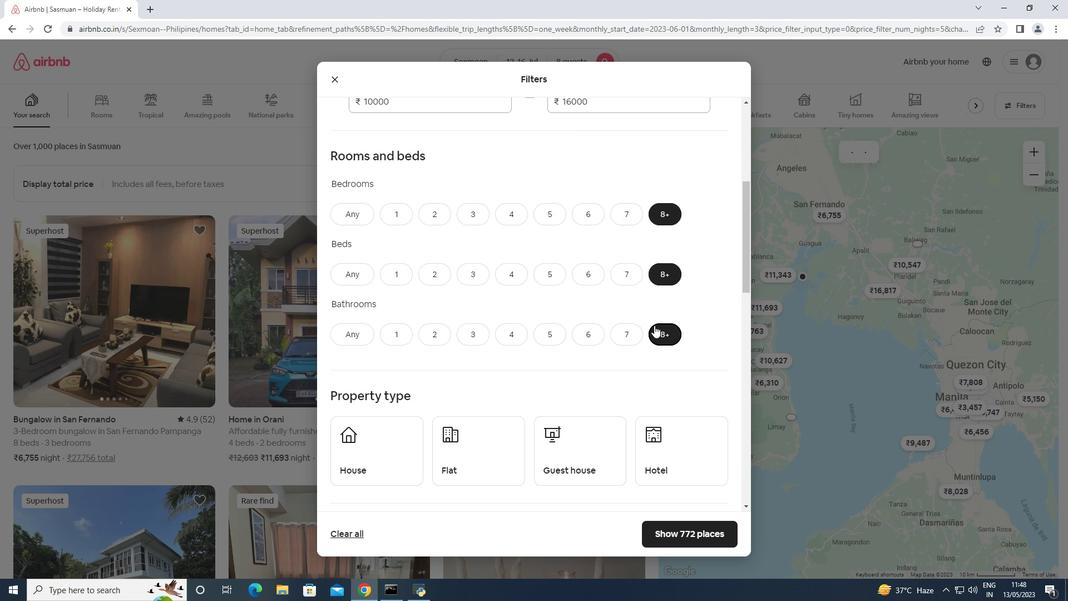 
Action: Mouse scrolled (654, 325) with delta (0, 0)
Screenshot: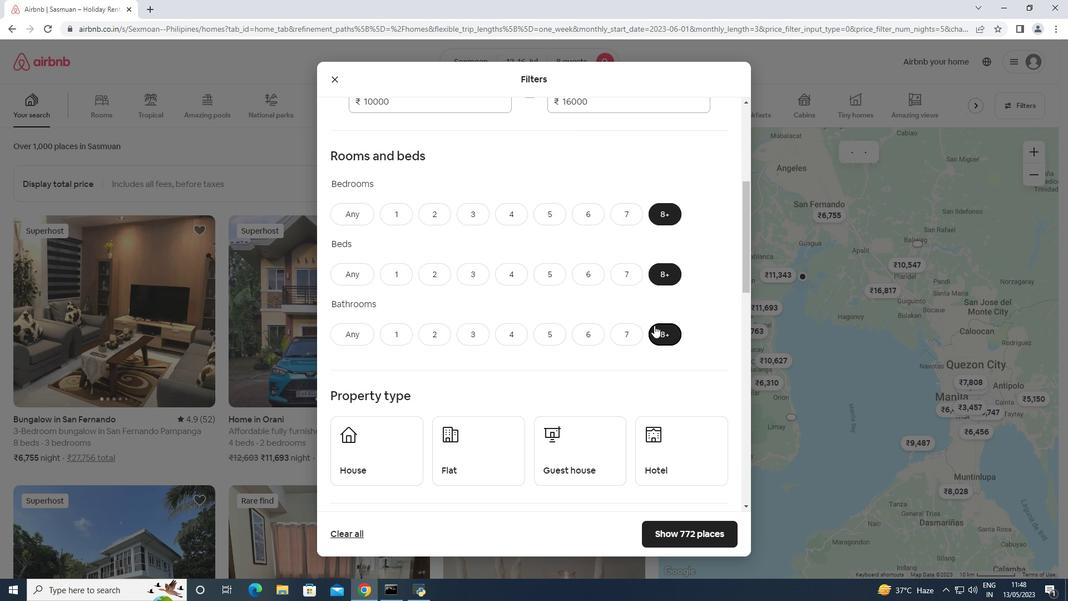 
Action: Mouse scrolled (654, 325) with delta (0, 0)
Screenshot: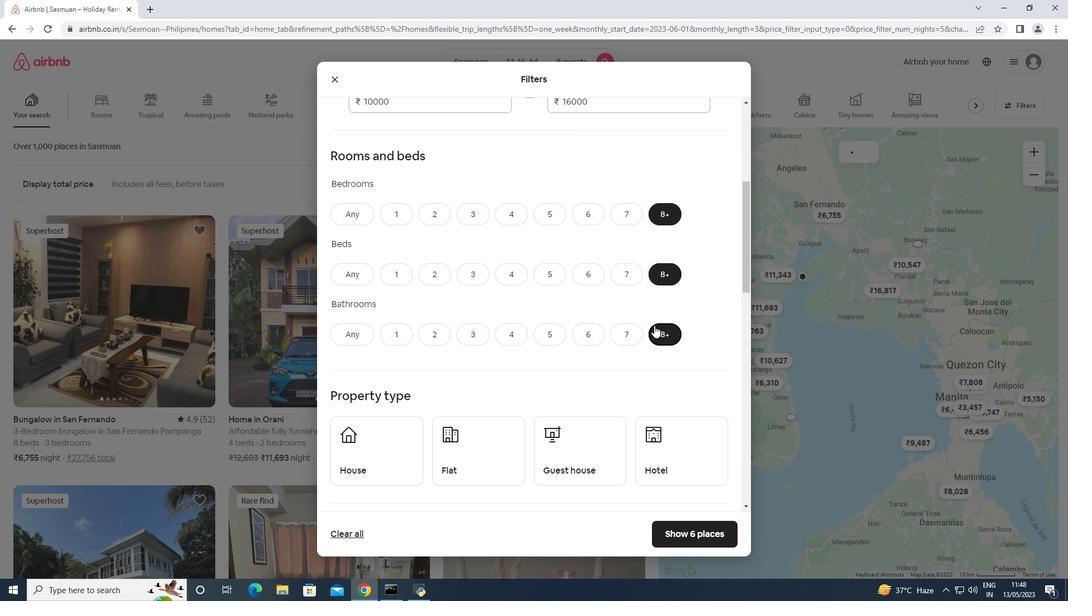 
Action: Mouse moved to (658, 226)
Screenshot: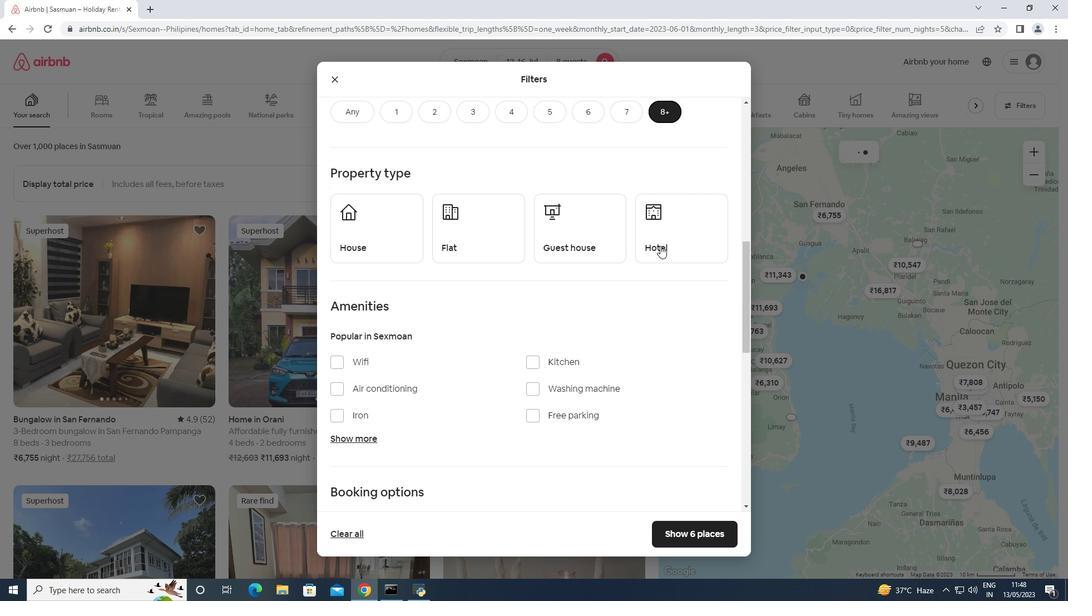 
Action: Mouse pressed left at (658, 226)
Screenshot: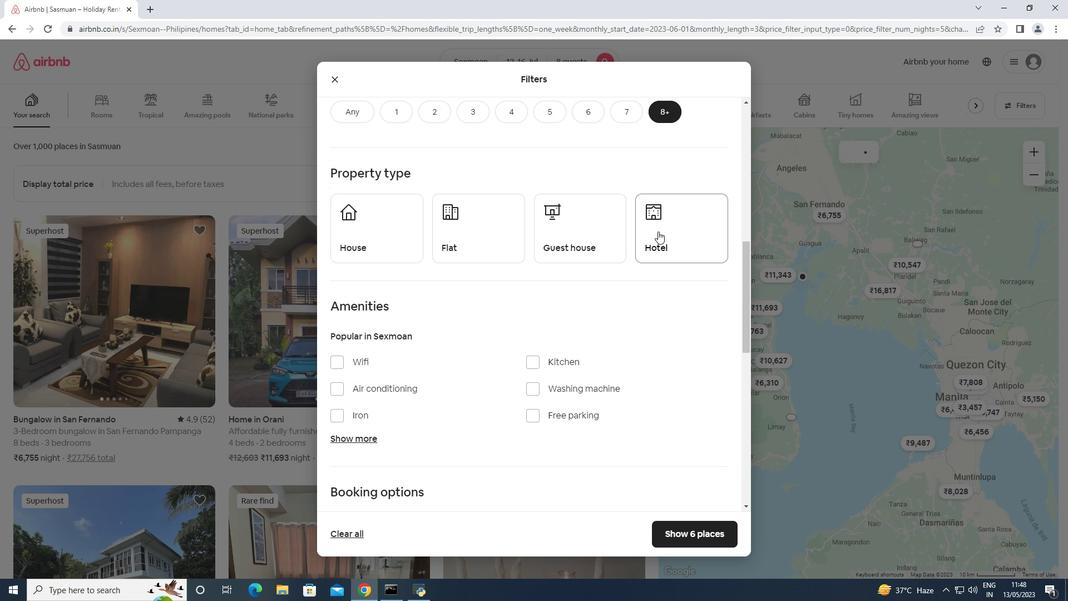 
Action: Mouse moved to (609, 238)
Screenshot: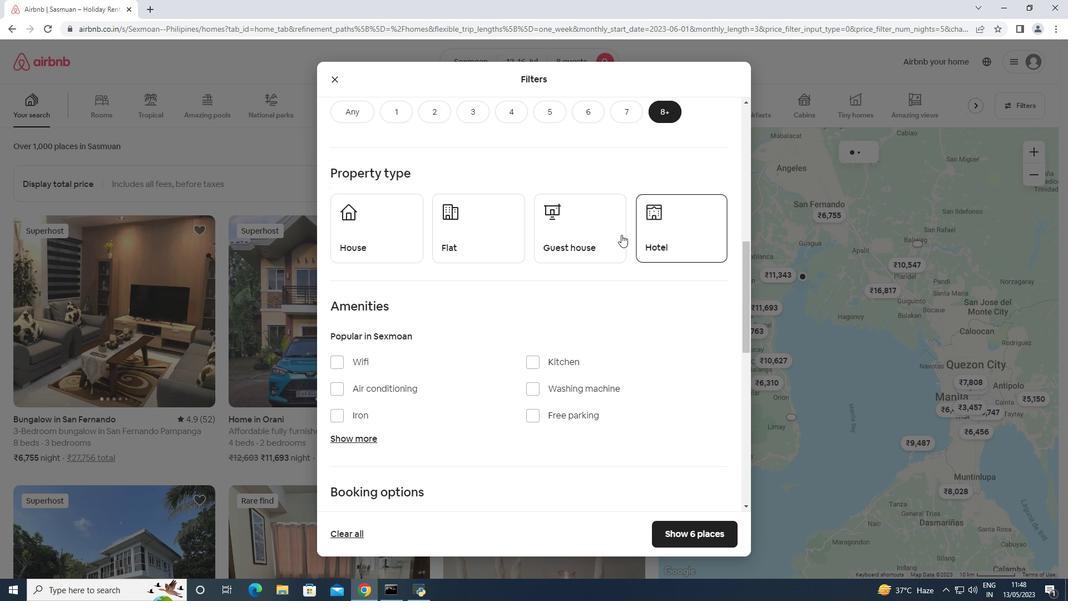 
Action: Mouse pressed left at (609, 238)
Screenshot: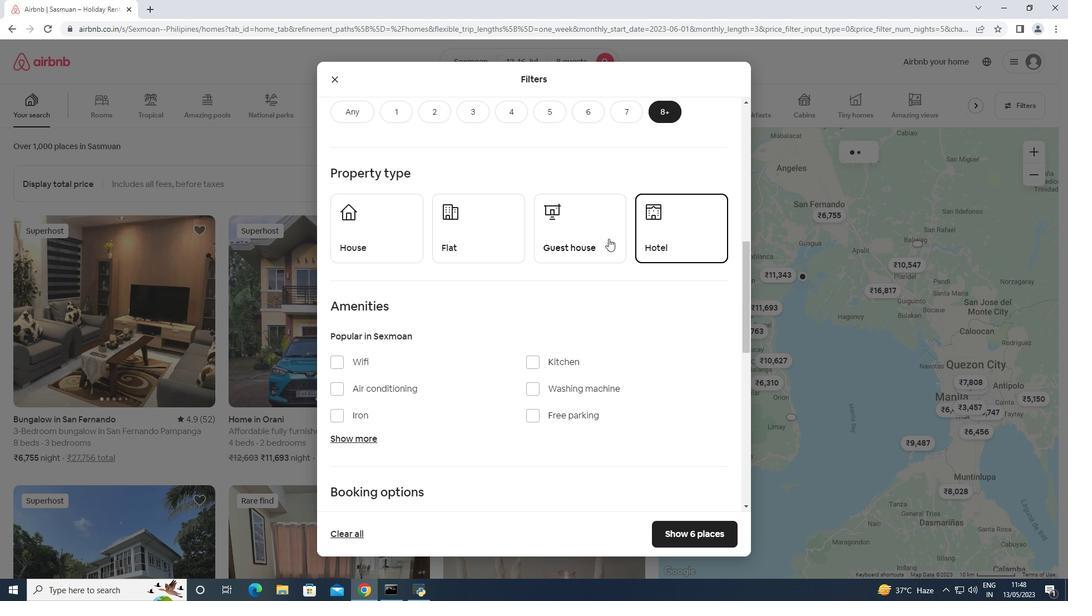 
Action: Mouse moved to (501, 246)
Screenshot: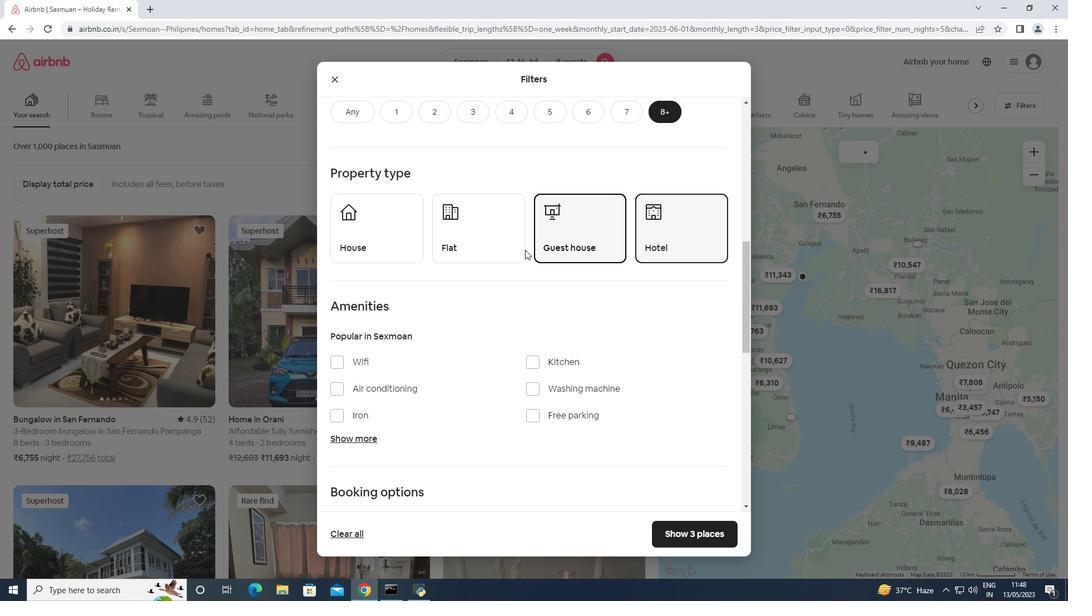 
Action: Mouse pressed left at (501, 246)
Screenshot: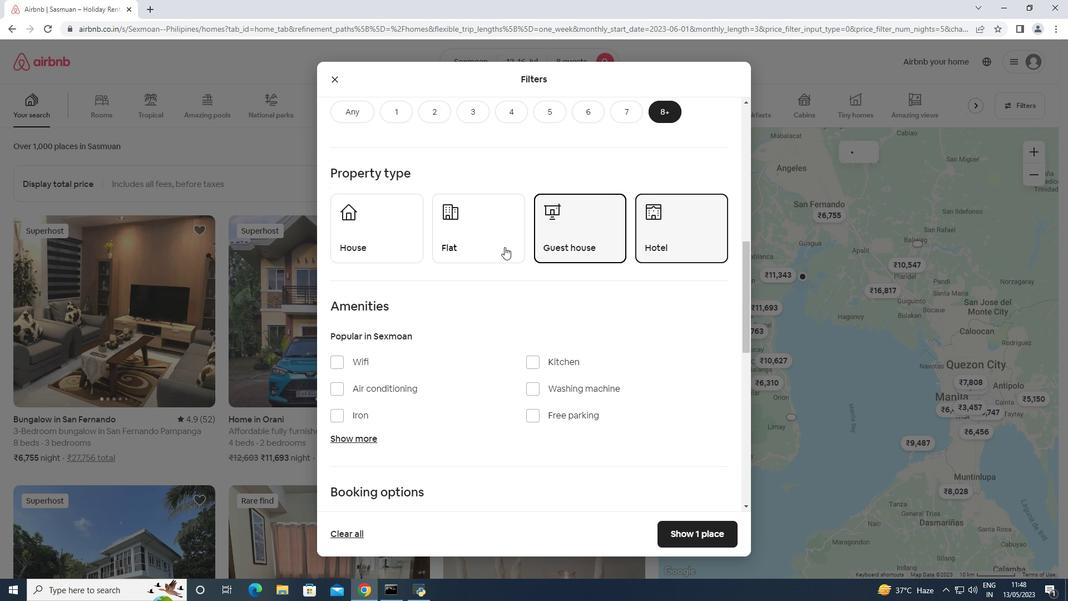 
Action: Mouse moved to (361, 229)
Screenshot: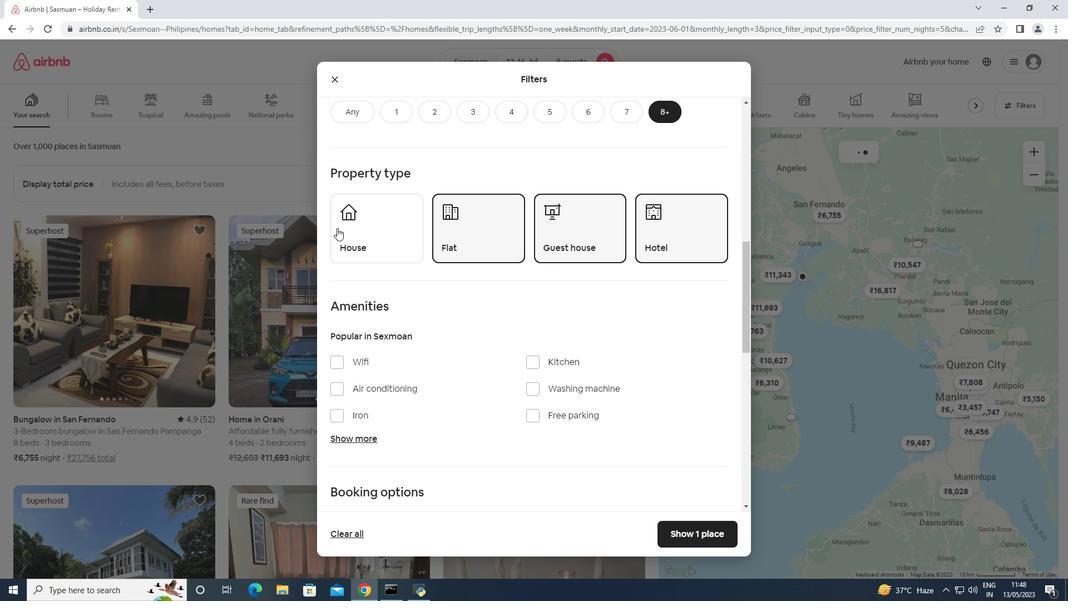 
Action: Mouse pressed left at (361, 229)
Screenshot: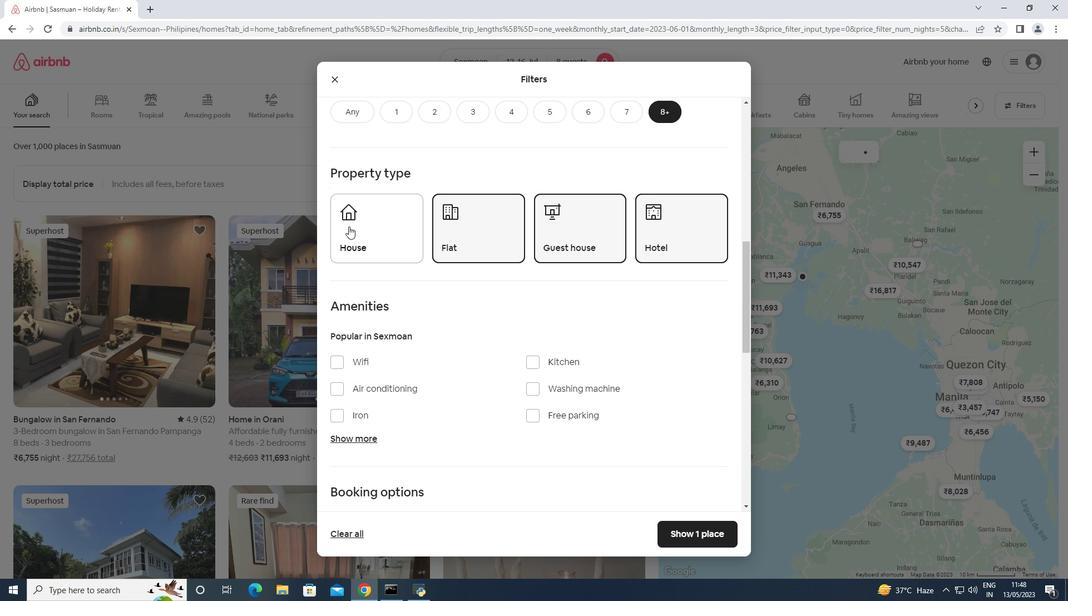
Action: Mouse moved to (379, 322)
Screenshot: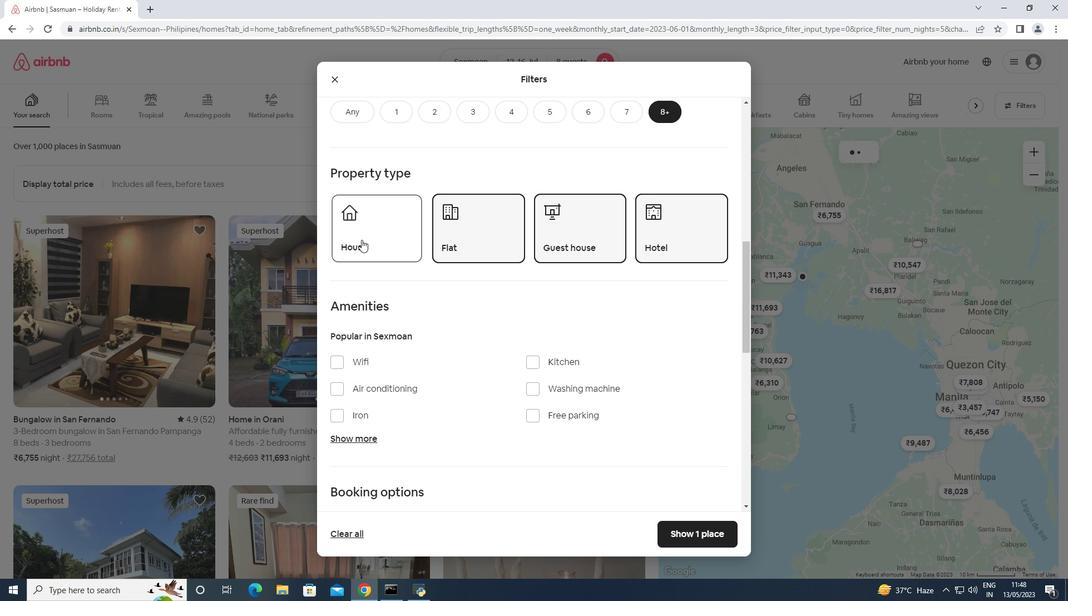 
Action: Mouse scrolled (379, 321) with delta (0, 0)
Screenshot: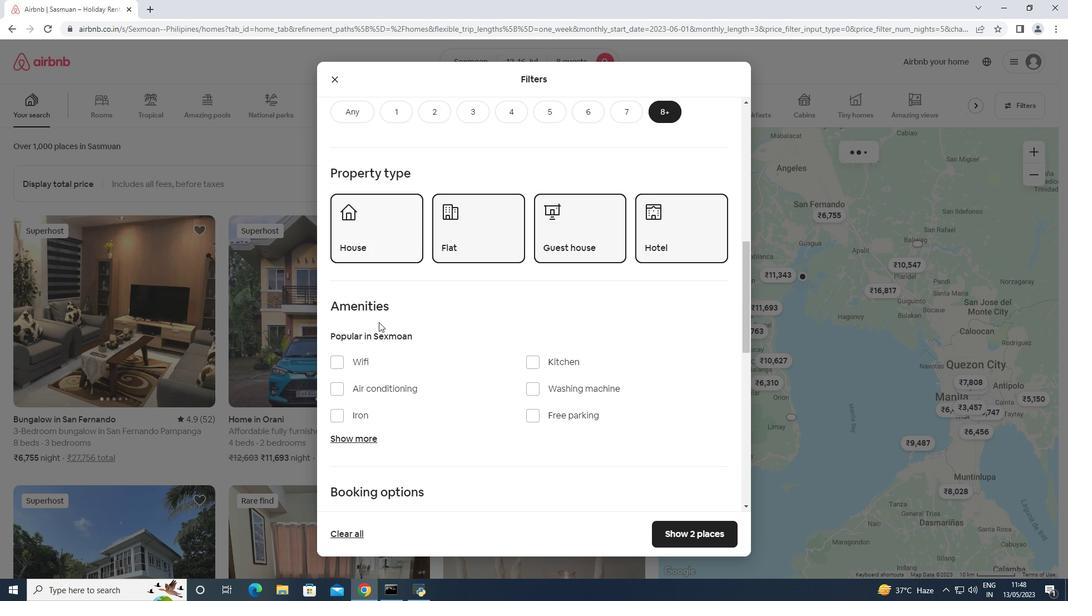 
Action: Mouse scrolled (379, 321) with delta (0, 0)
Screenshot: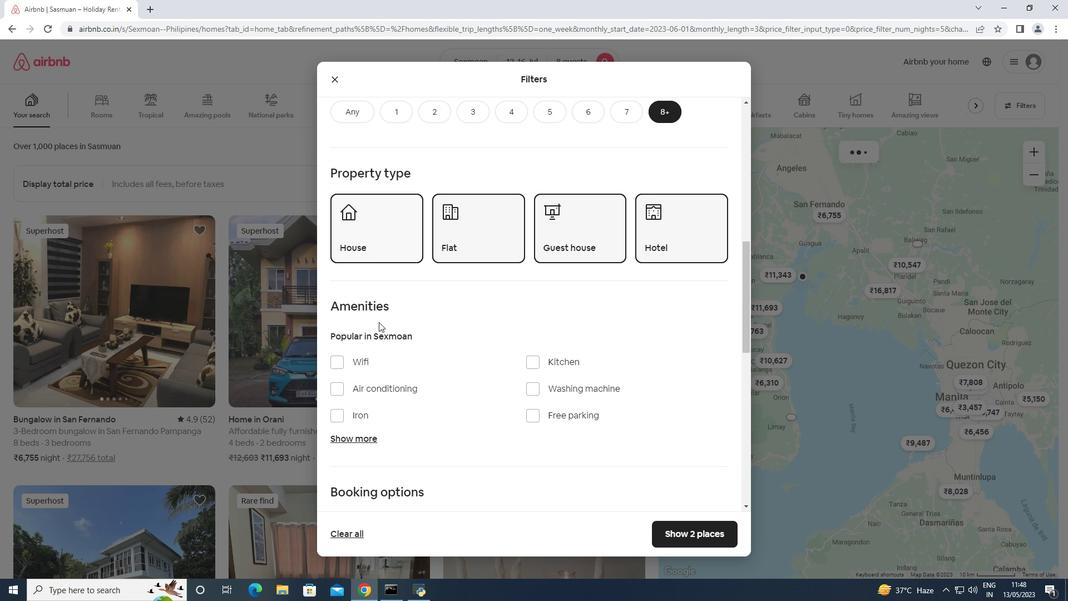 
Action: Mouse scrolled (379, 321) with delta (0, 0)
Screenshot: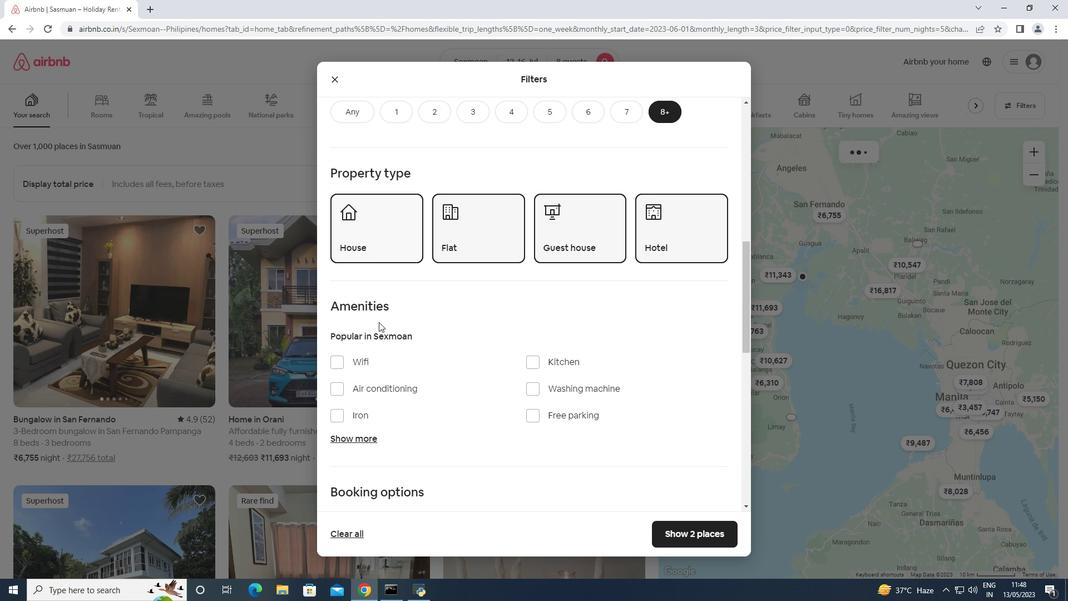 
Action: Mouse moved to (369, 277)
Screenshot: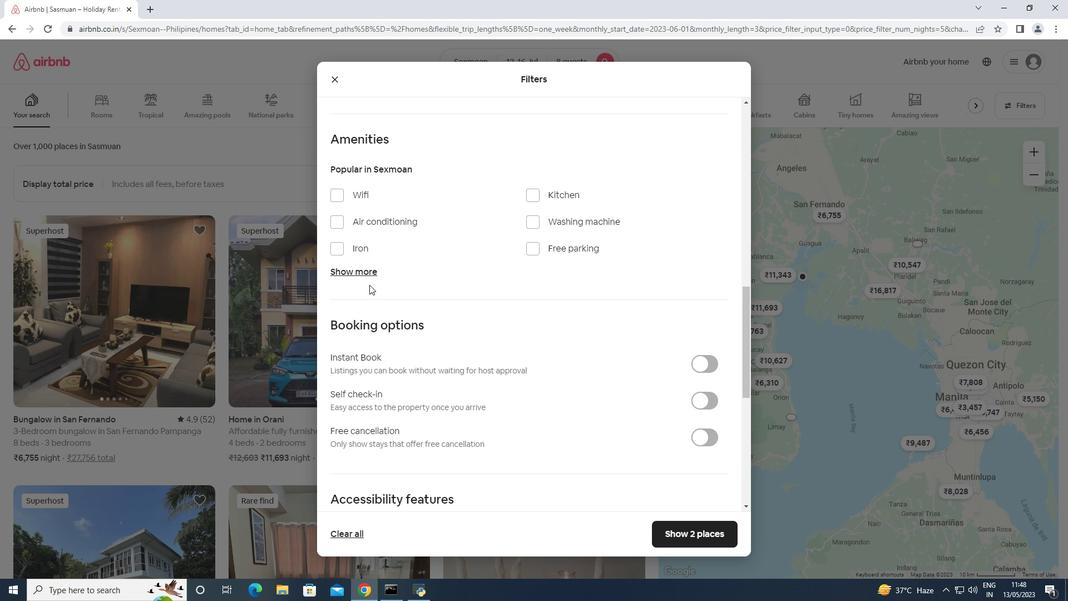 
Action: Mouse pressed left at (369, 277)
Screenshot: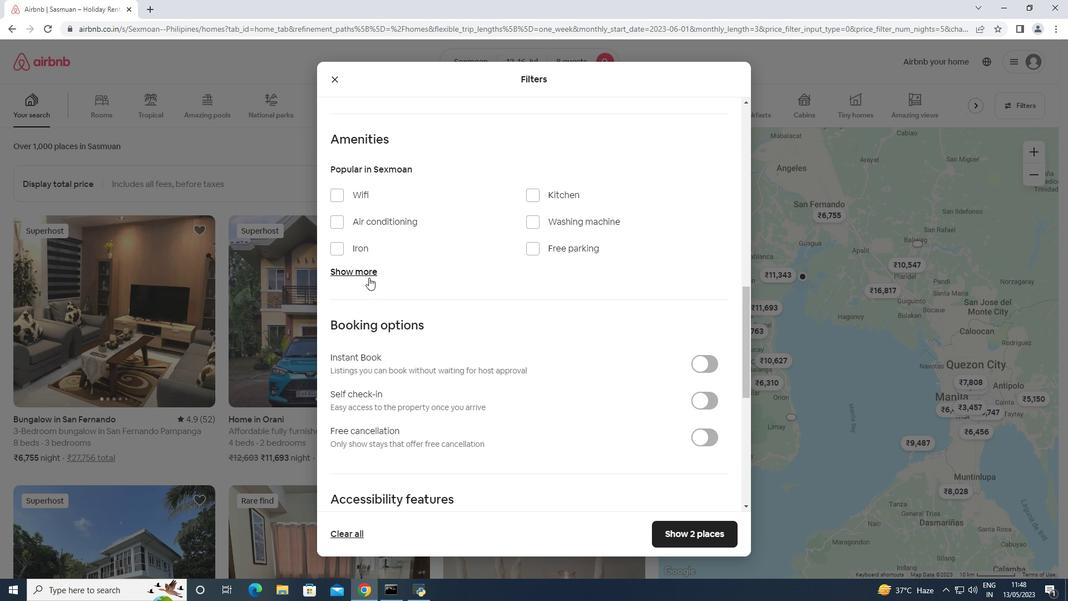 
Action: Mouse moved to (569, 248)
Screenshot: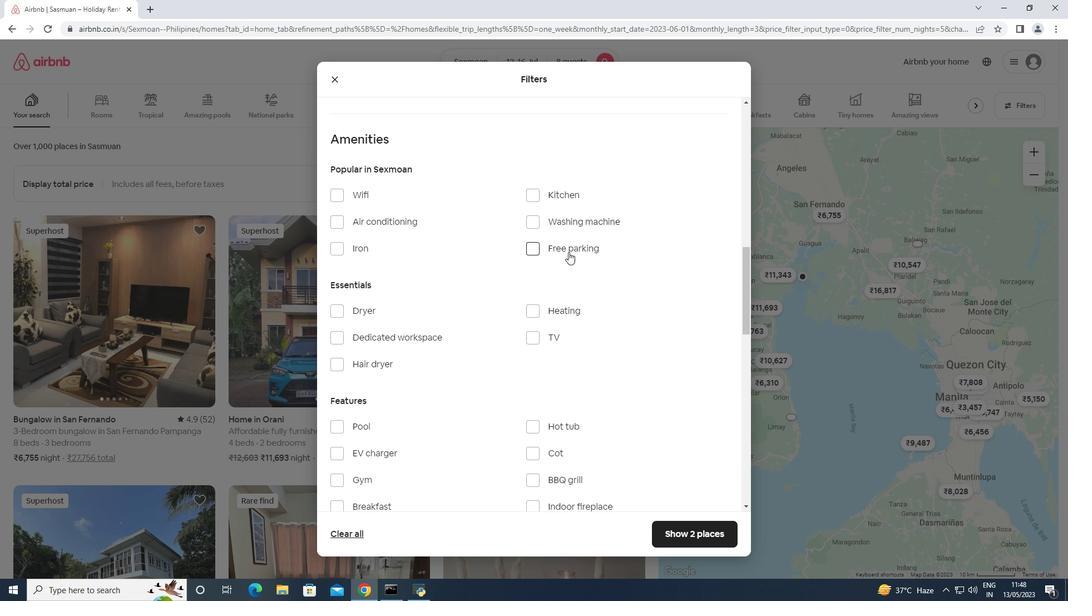 
Action: Mouse pressed left at (569, 248)
Screenshot: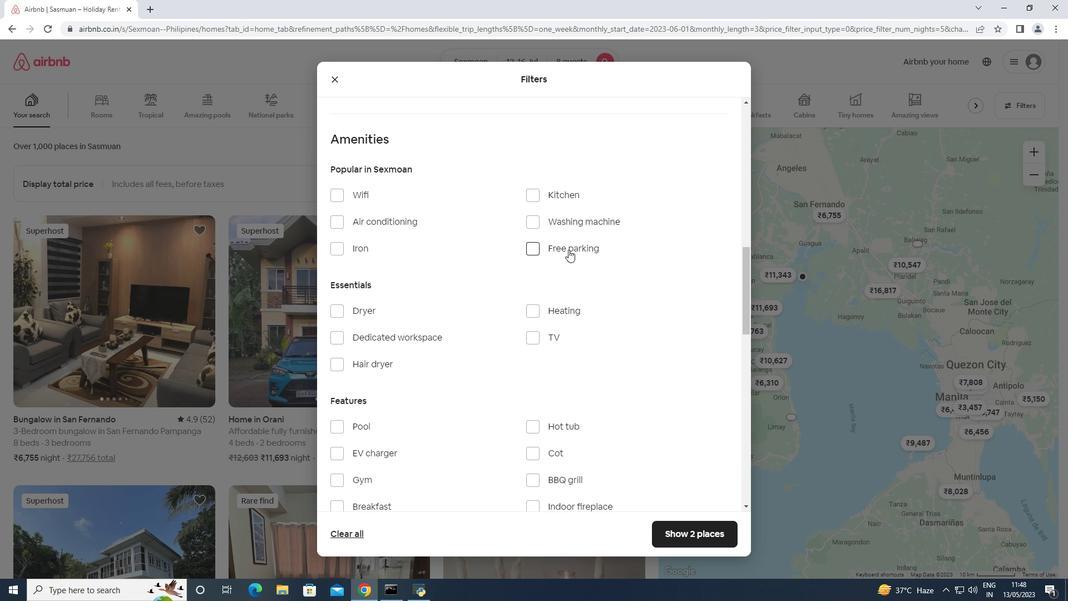 
Action: Mouse moved to (367, 192)
Screenshot: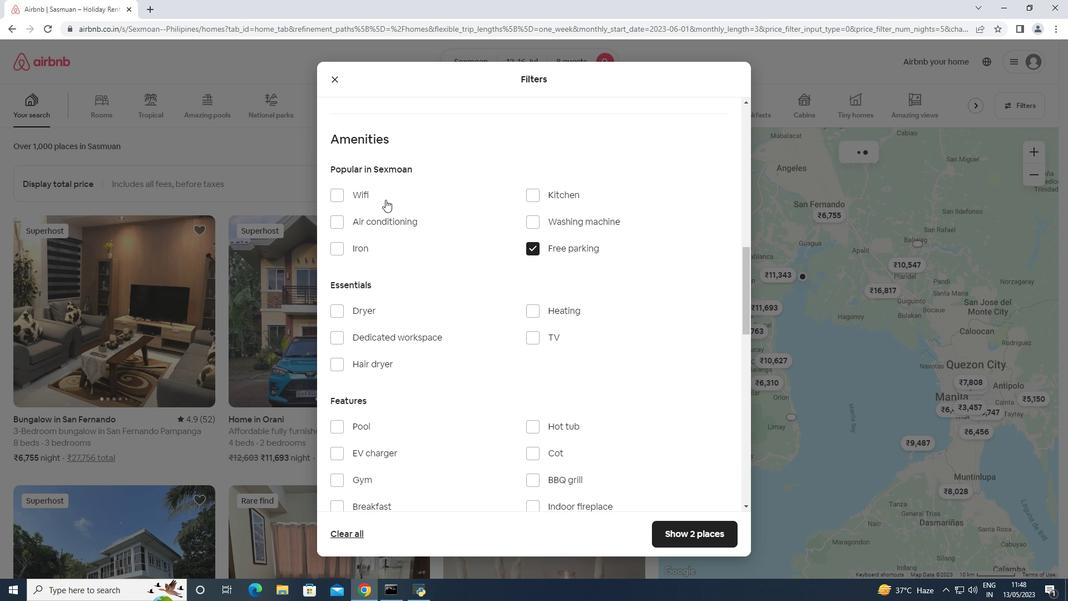 
Action: Mouse pressed left at (367, 192)
Screenshot: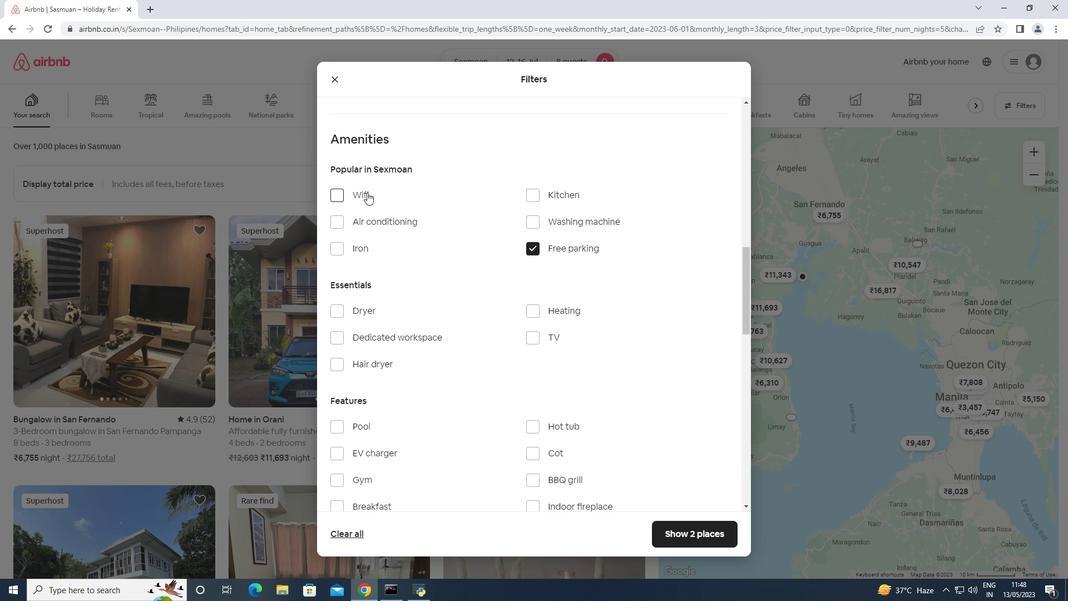 
Action: Mouse moved to (533, 332)
Screenshot: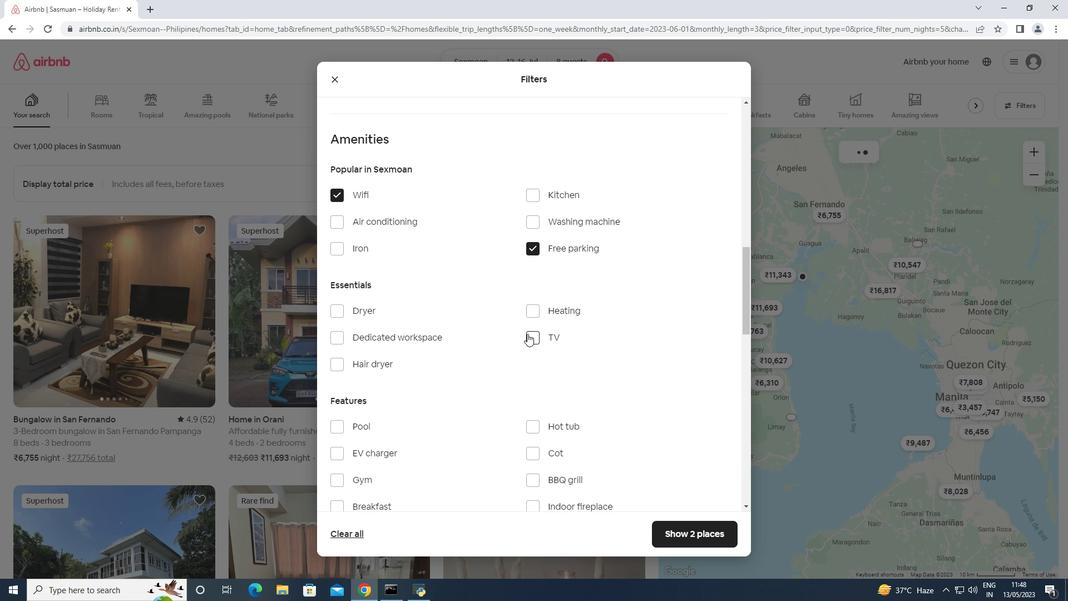 
Action: Mouse pressed left at (533, 332)
Screenshot: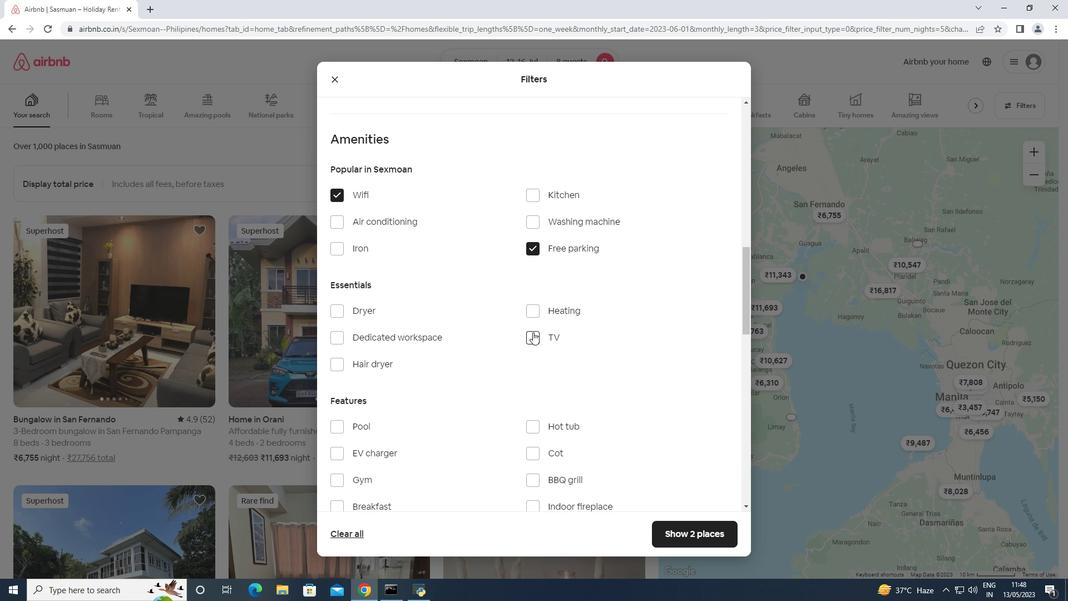 
Action: Mouse scrolled (533, 331) with delta (0, 0)
Screenshot: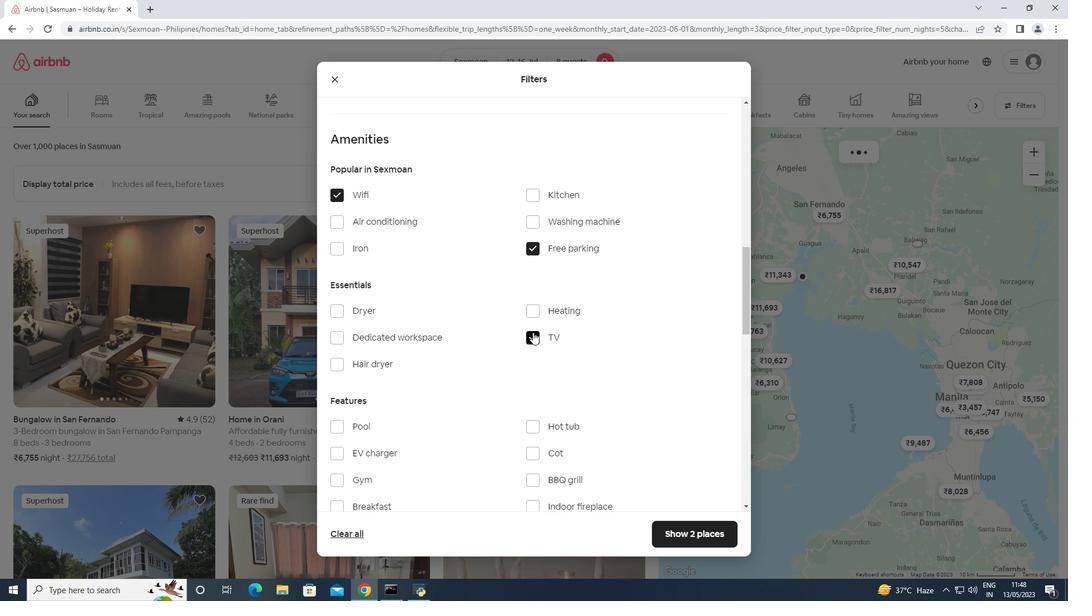 
Action: Mouse scrolled (533, 331) with delta (0, 0)
Screenshot: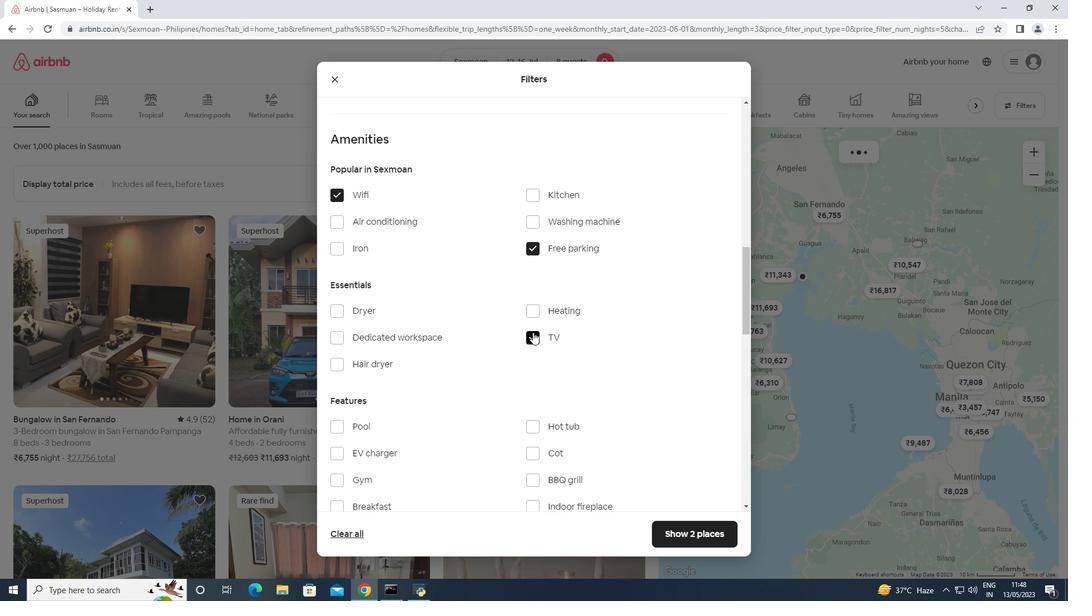 
Action: Mouse scrolled (533, 331) with delta (0, 0)
Screenshot: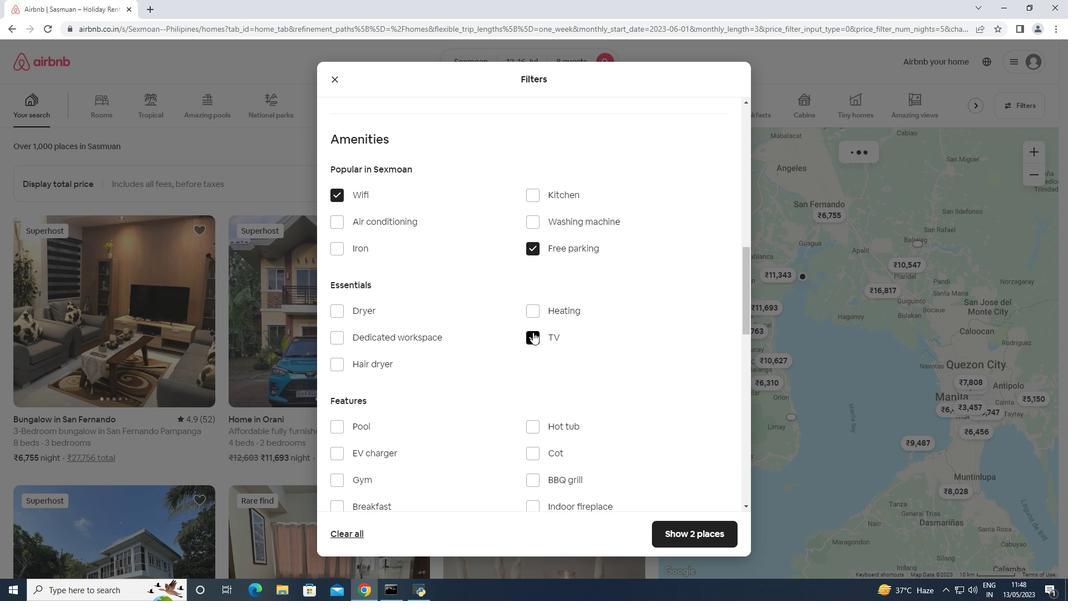 
Action: Mouse scrolled (533, 331) with delta (0, 0)
Screenshot: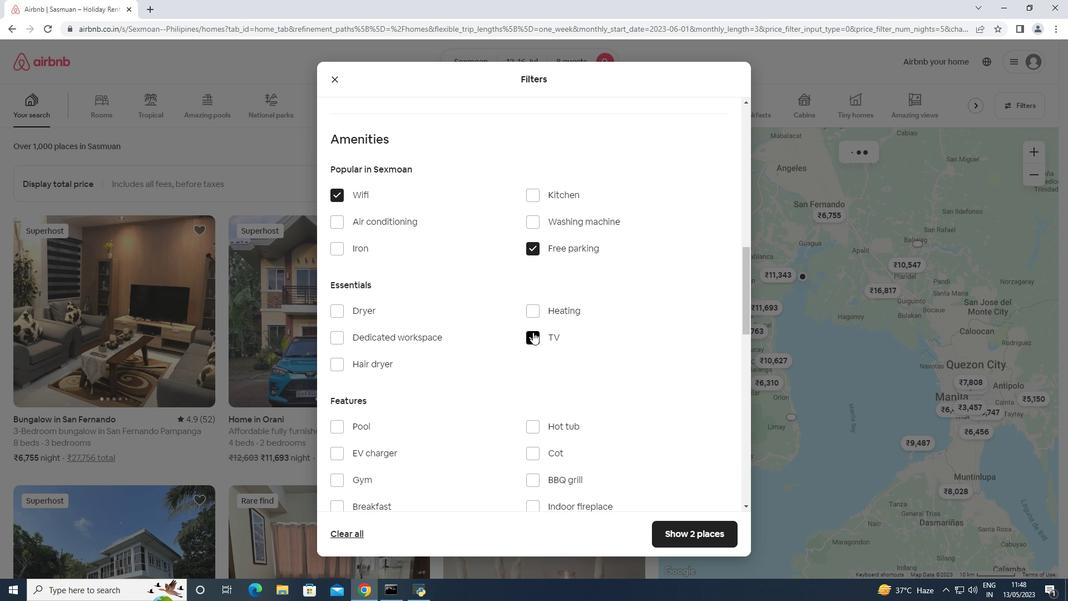 
Action: Mouse moved to (360, 288)
Screenshot: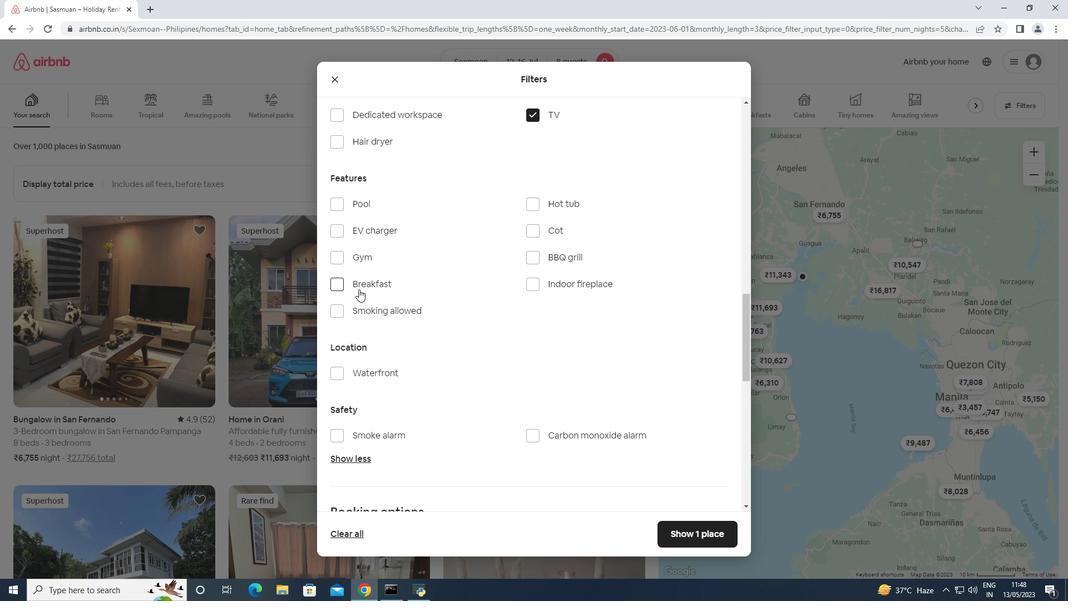 
Action: Mouse pressed left at (360, 288)
Screenshot: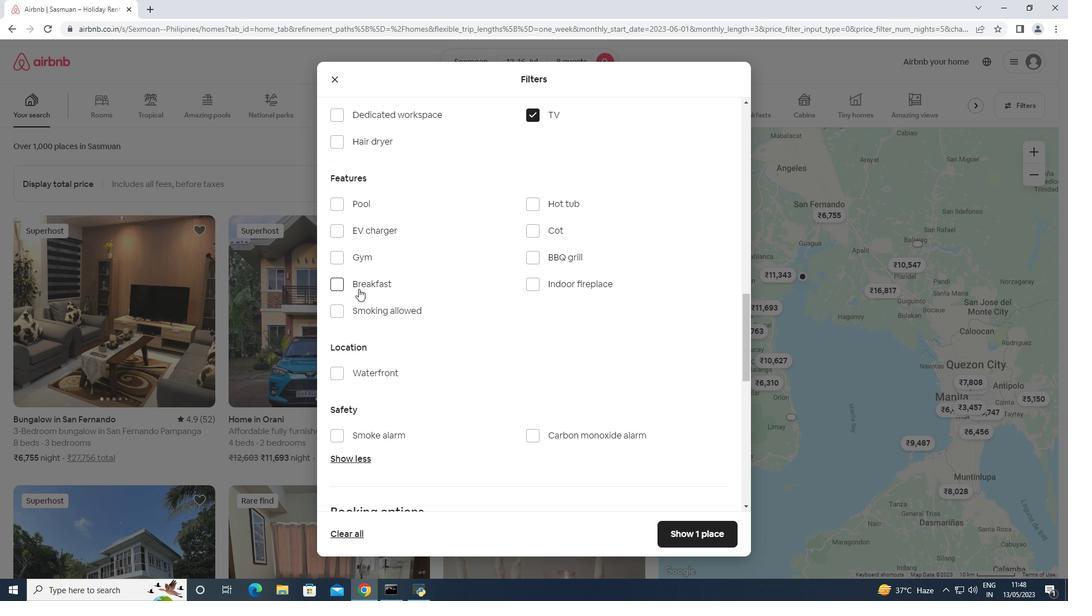 
Action: Mouse moved to (369, 256)
Screenshot: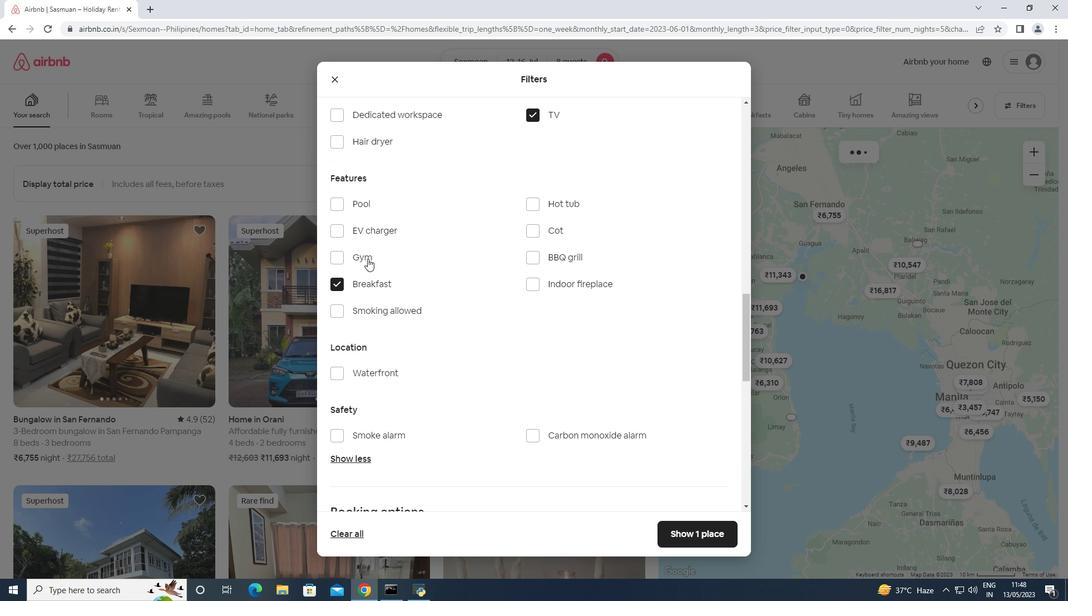 
Action: Mouse pressed left at (369, 256)
Screenshot: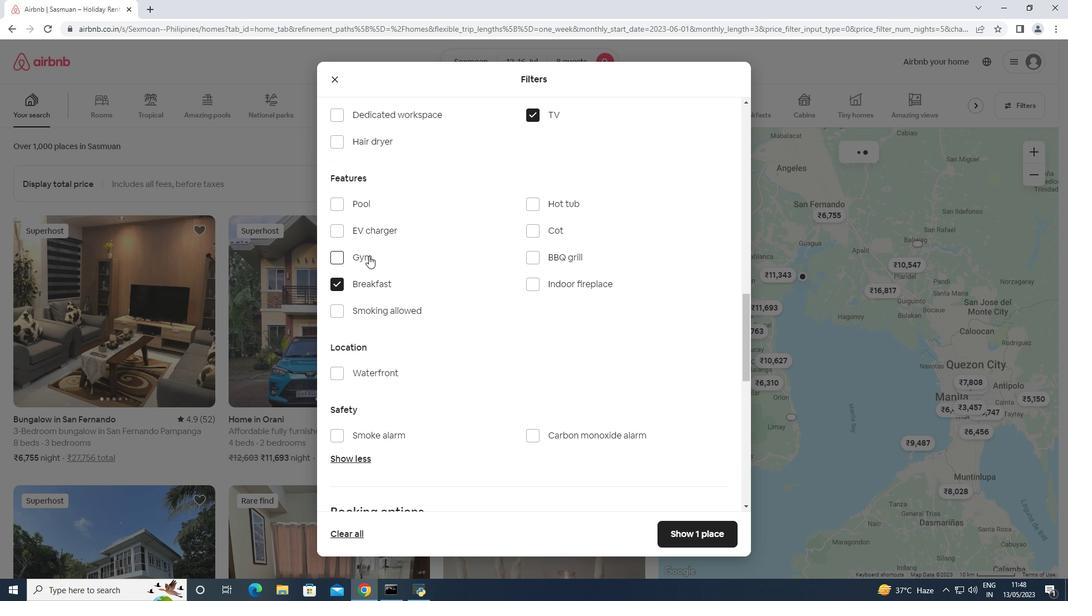 
Action: Mouse moved to (366, 341)
Screenshot: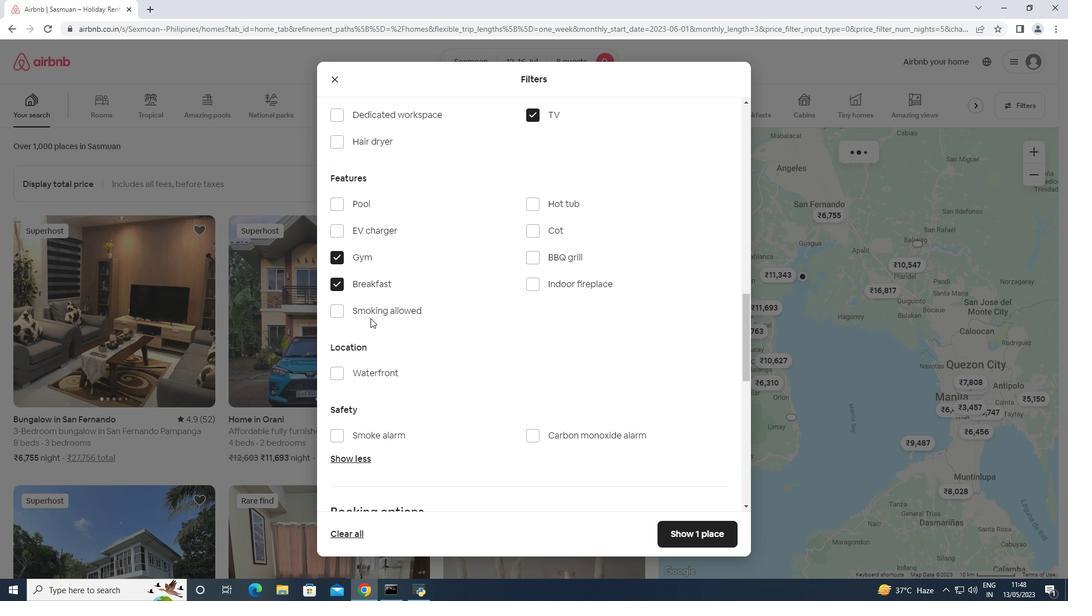 
Action: Mouse scrolled (366, 340) with delta (0, 0)
Screenshot: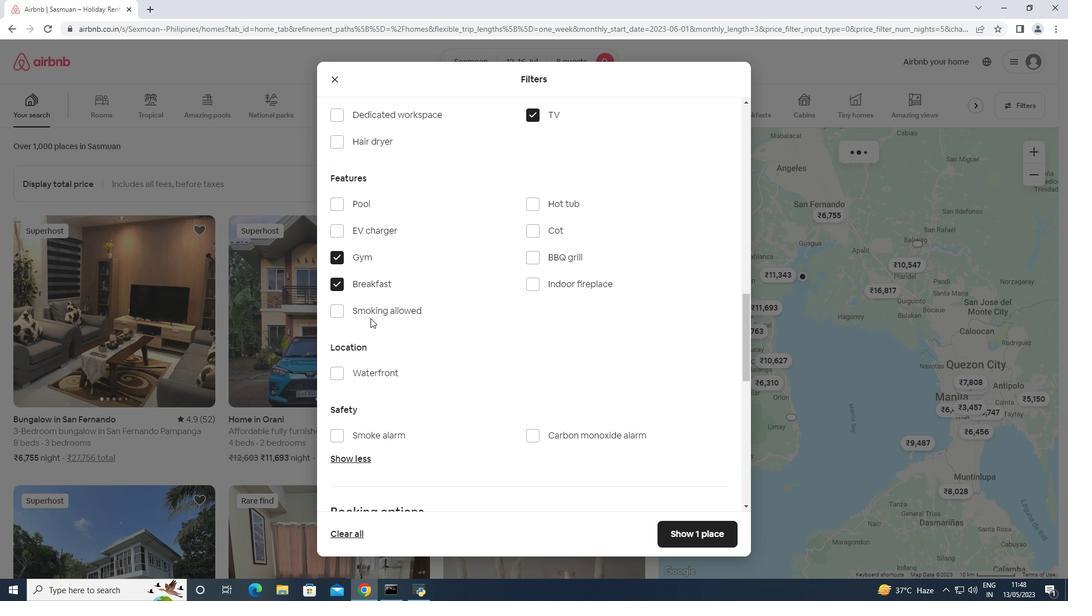 
Action: Mouse moved to (365, 344)
Screenshot: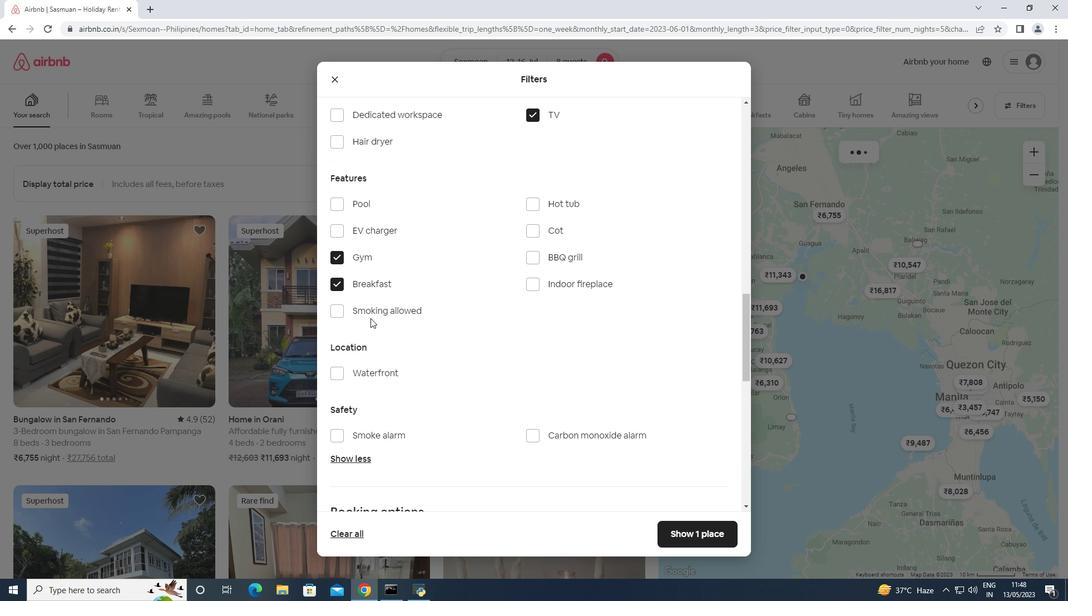 
Action: Mouse scrolled (365, 344) with delta (0, 0)
Screenshot: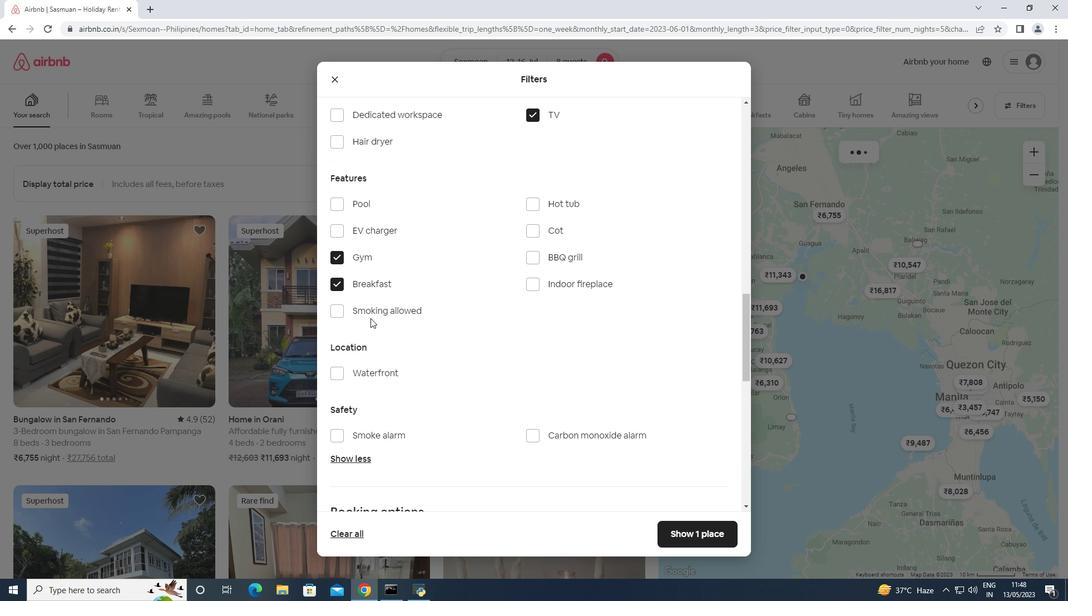 
Action: Mouse scrolled (365, 344) with delta (0, 0)
Screenshot: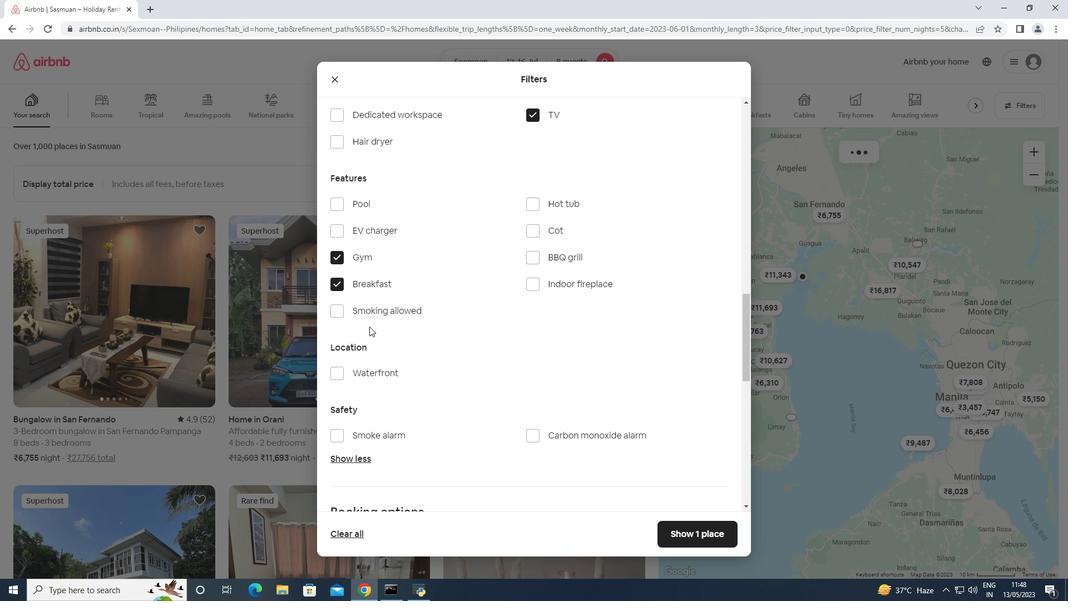 
Action: Mouse moved to (365, 344)
Screenshot: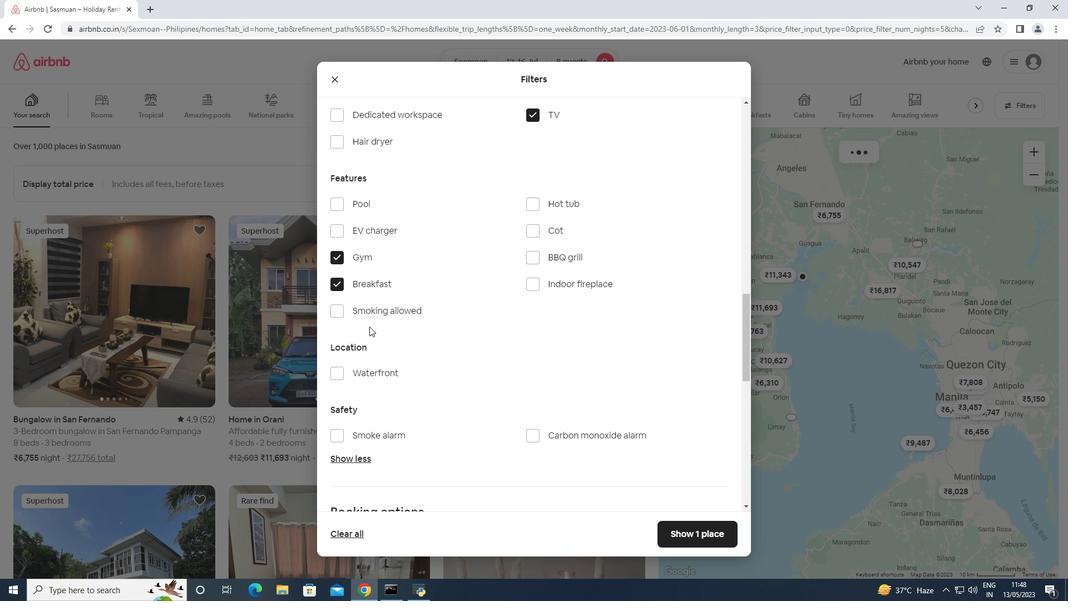 
Action: Mouse scrolled (365, 344) with delta (0, 0)
Screenshot: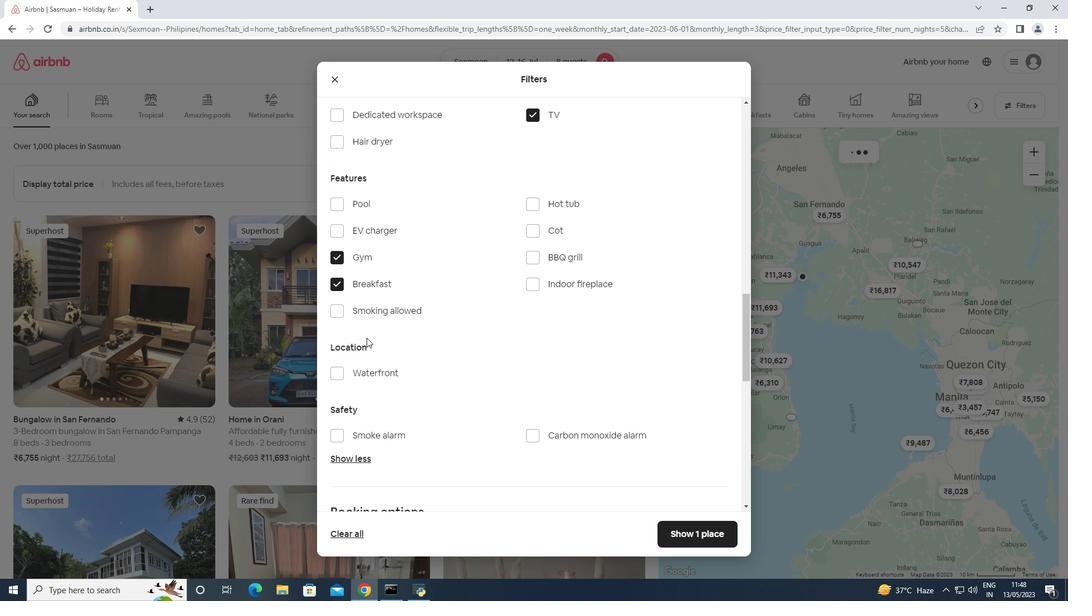 
Action: Mouse moved to (692, 365)
Screenshot: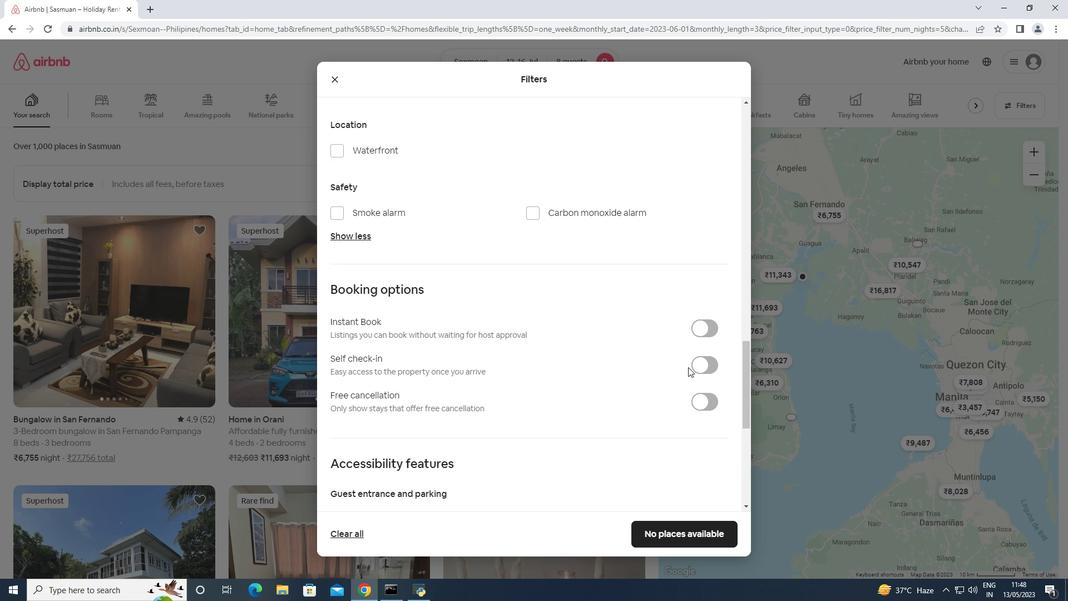 
Action: Mouse pressed left at (692, 365)
Screenshot: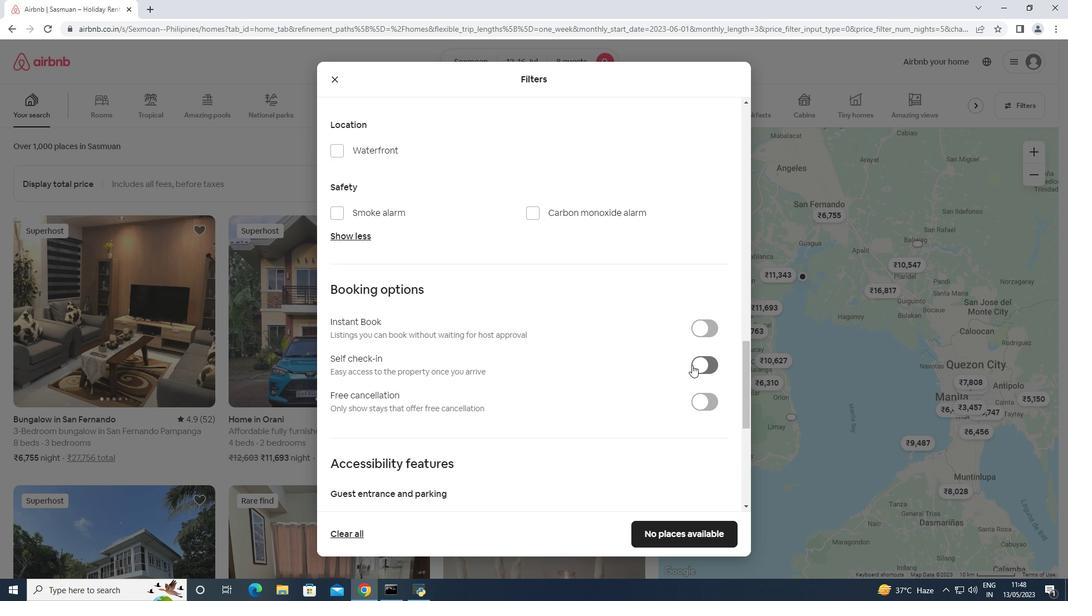 
Action: Mouse scrolled (692, 364) with delta (0, 0)
Screenshot: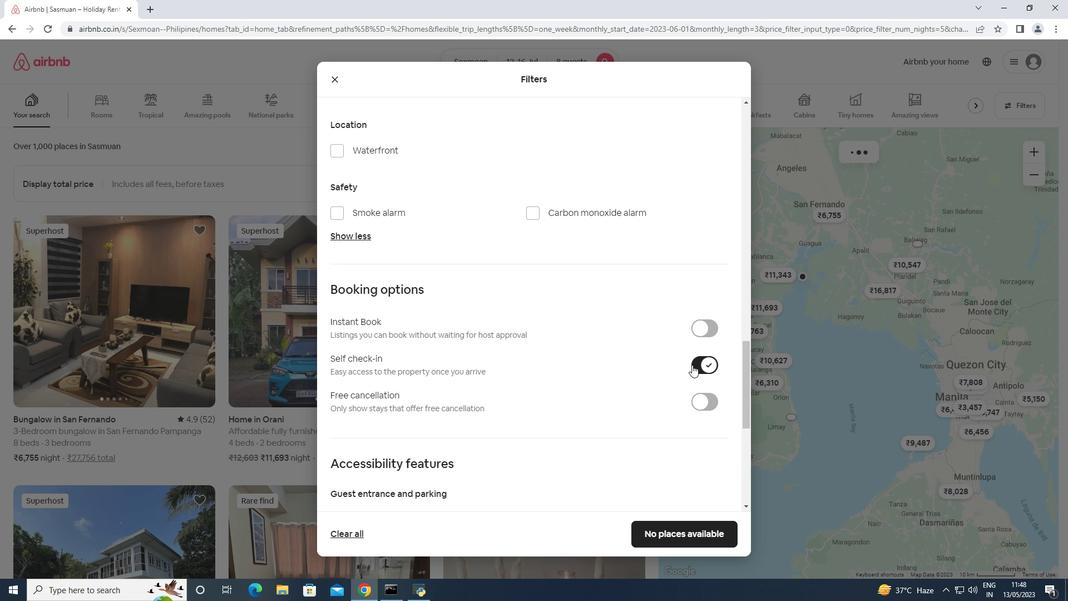 
Action: Mouse scrolled (692, 364) with delta (0, 0)
Screenshot: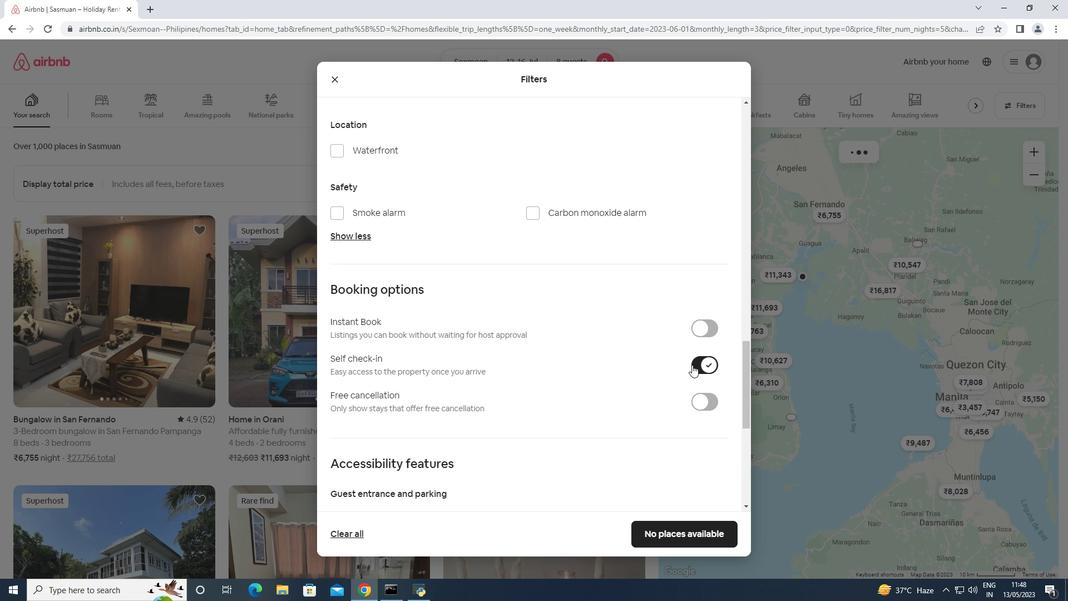 
Action: Mouse scrolled (692, 364) with delta (0, 0)
Screenshot: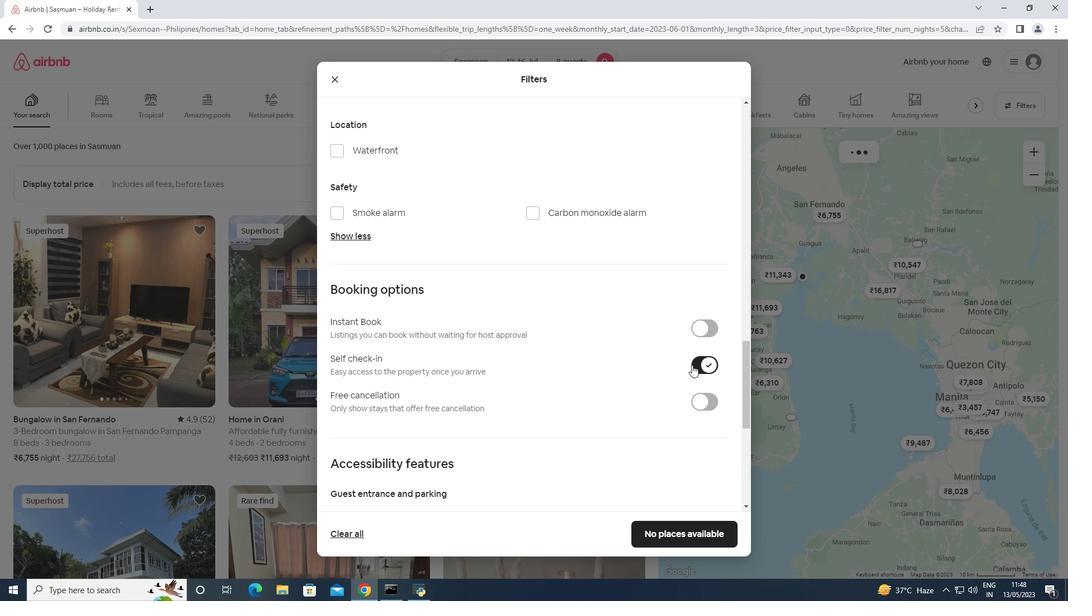 
Action: Mouse scrolled (692, 364) with delta (0, 0)
Screenshot: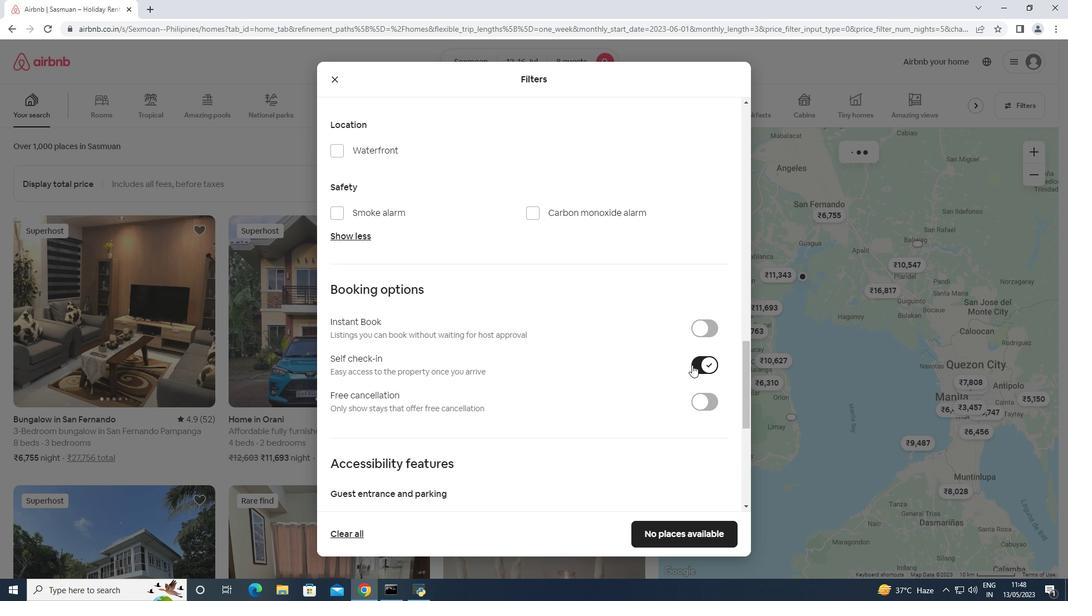 
Action: Mouse scrolled (692, 364) with delta (0, 0)
Screenshot: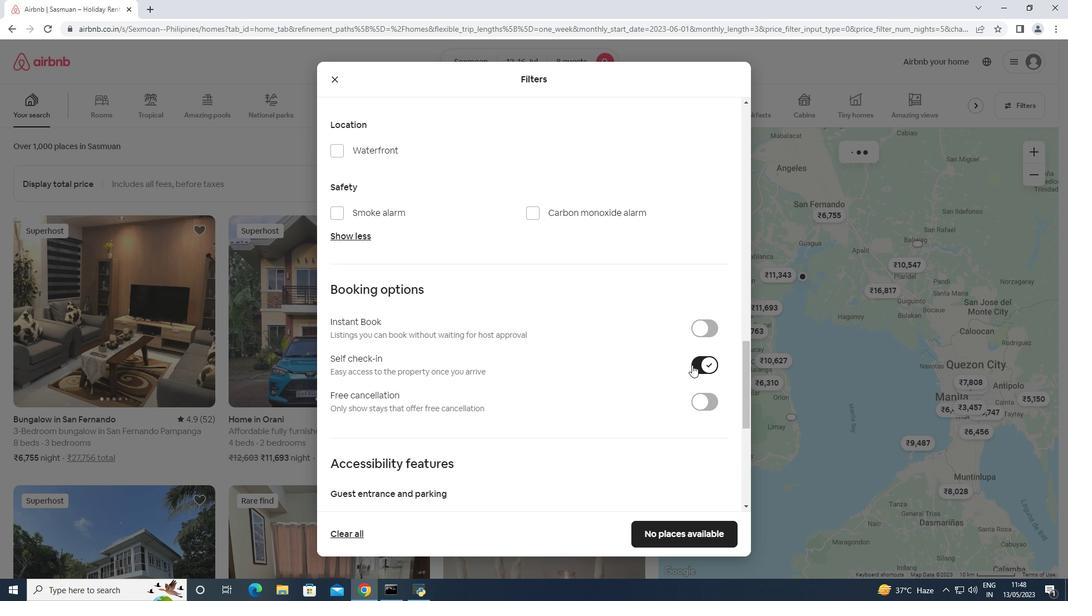 
Action: Mouse scrolled (692, 364) with delta (0, 0)
Screenshot: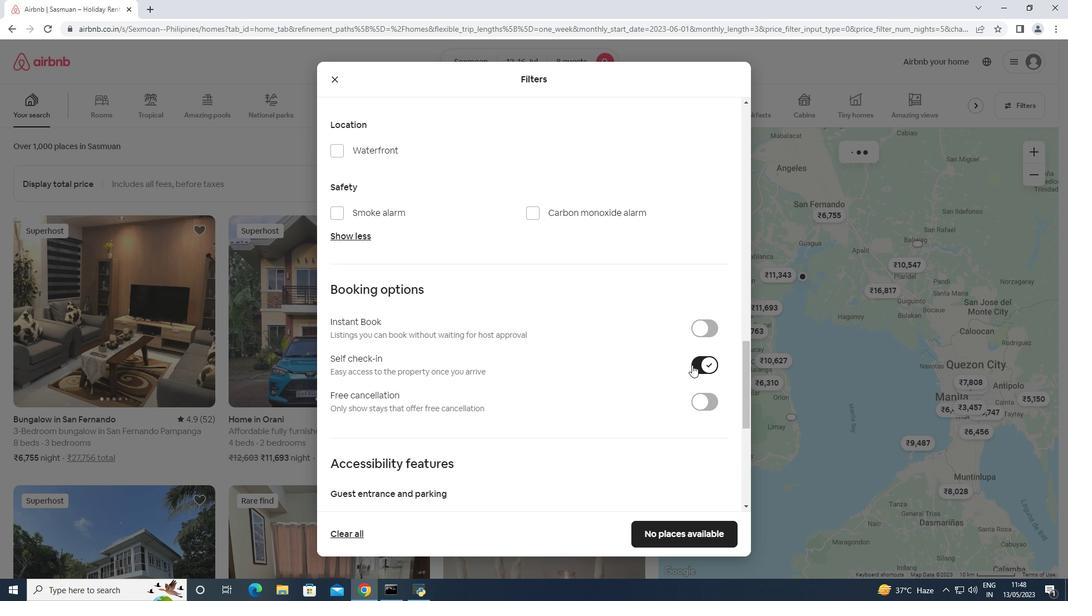 
Action: Mouse scrolled (692, 364) with delta (0, 0)
Screenshot: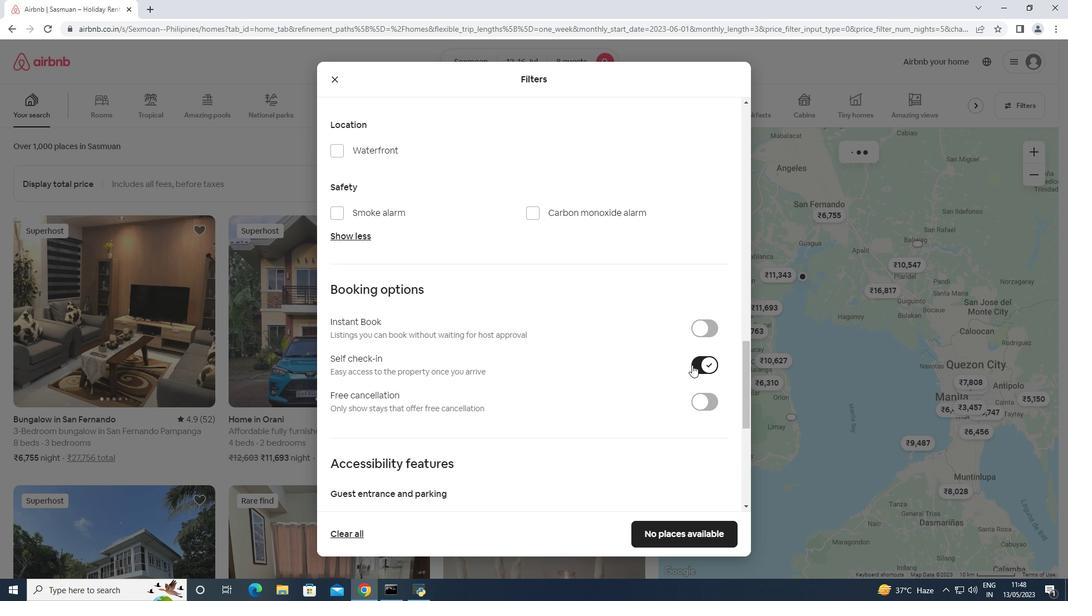
Action: Mouse moved to (406, 435)
Screenshot: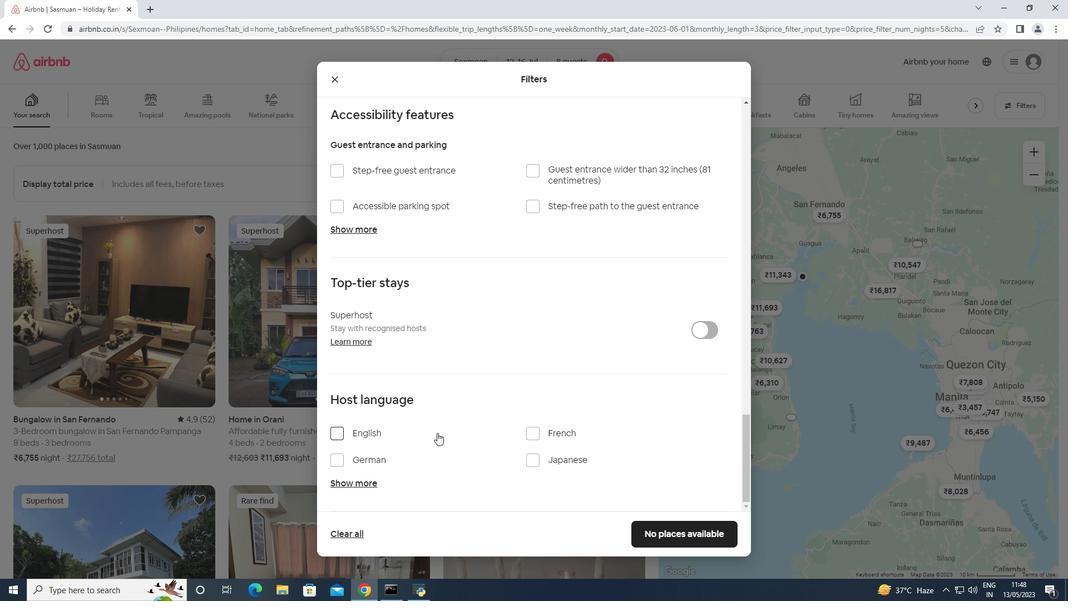 
Action: Mouse pressed left at (406, 435)
Screenshot: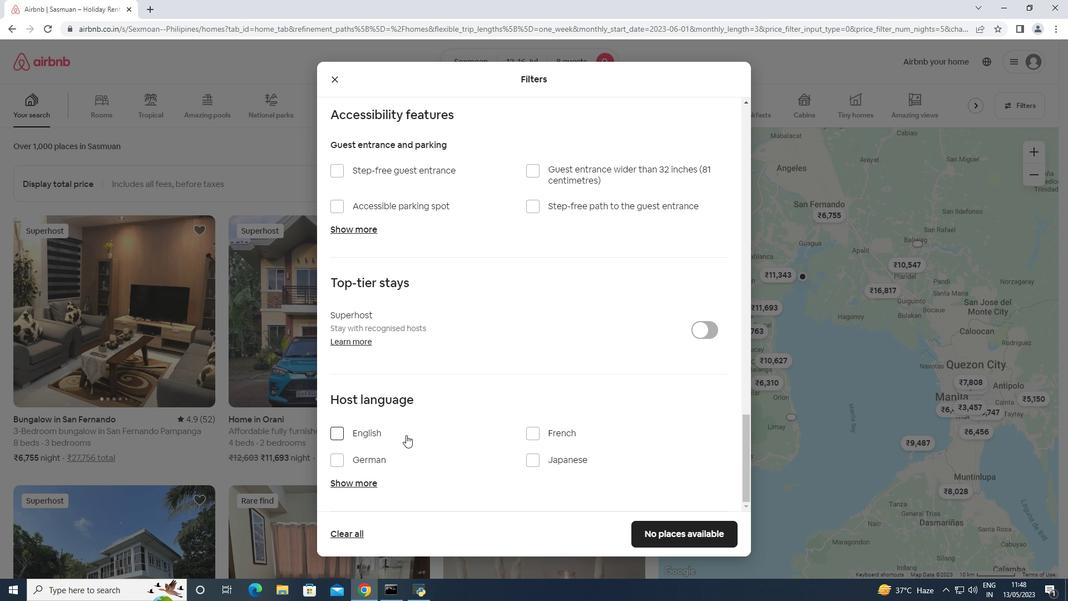 
Action: Mouse moved to (659, 528)
Screenshot: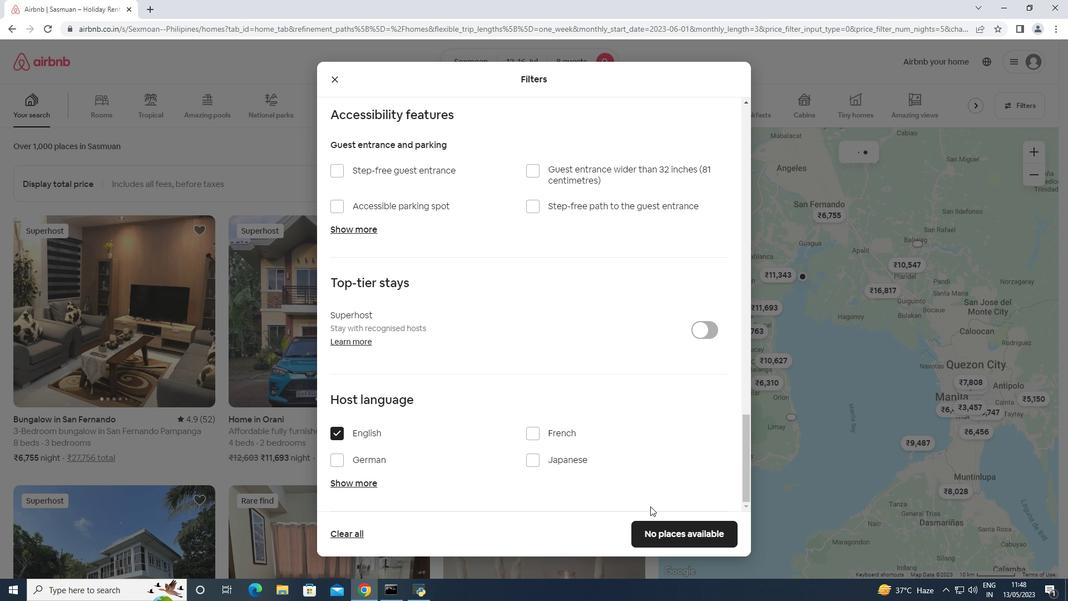 
Action: Mouse pressed left at (659, 528)
Screenshot: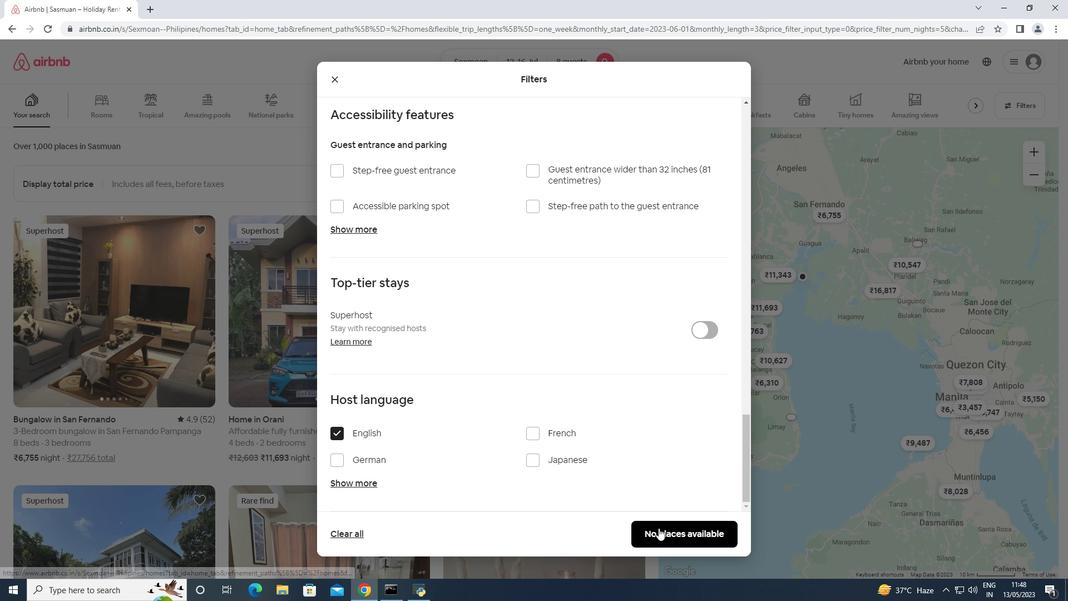 
Action: Mouse moved to (659, 528)
Screenshot: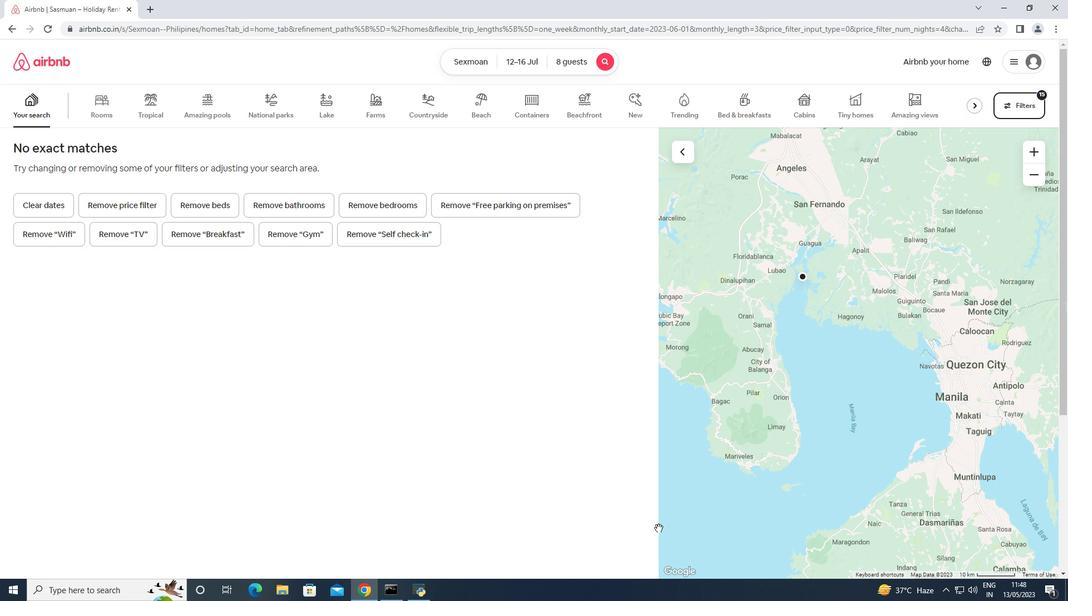 
